 Task: Look for space in Tucupita, Venezuela from 6th September, 2023 to 15th September, 2023 for 6 adults in price range Rs.8000 to Rs.12000. Place can be entire place or private room with 6 bedrooms having 6 beds and 6 bathrooms. Property type can be house, flat, guest house. Amenities needed are: wifi, TV, free parkinig on premises, gym, breakfast. Booking option can be shelf check-in. Required host language is English.
Action: Mouse moved to (458, 119)
Screenshot: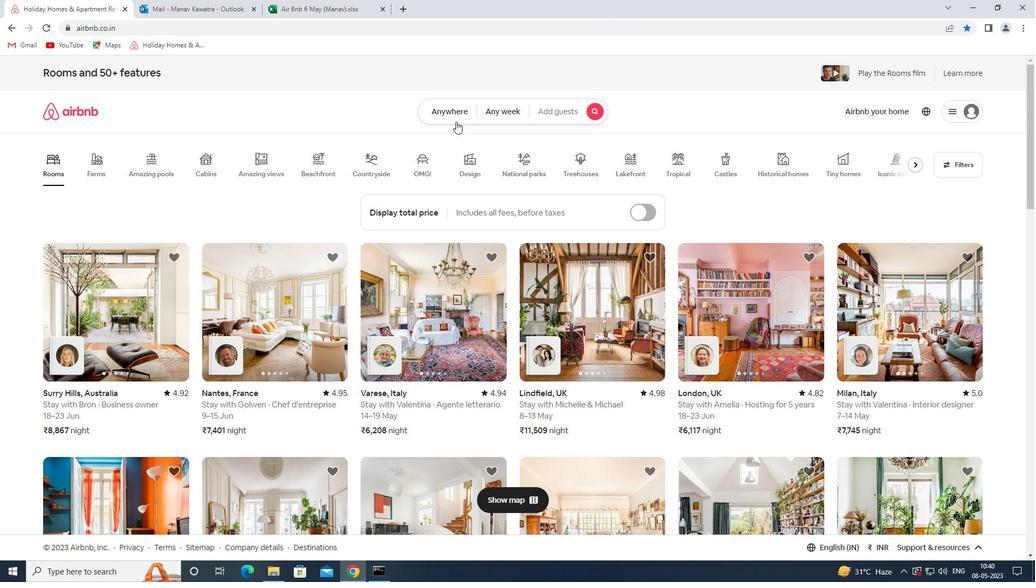 
Action: Mouse pressed left at (458, 119)
Screenshot: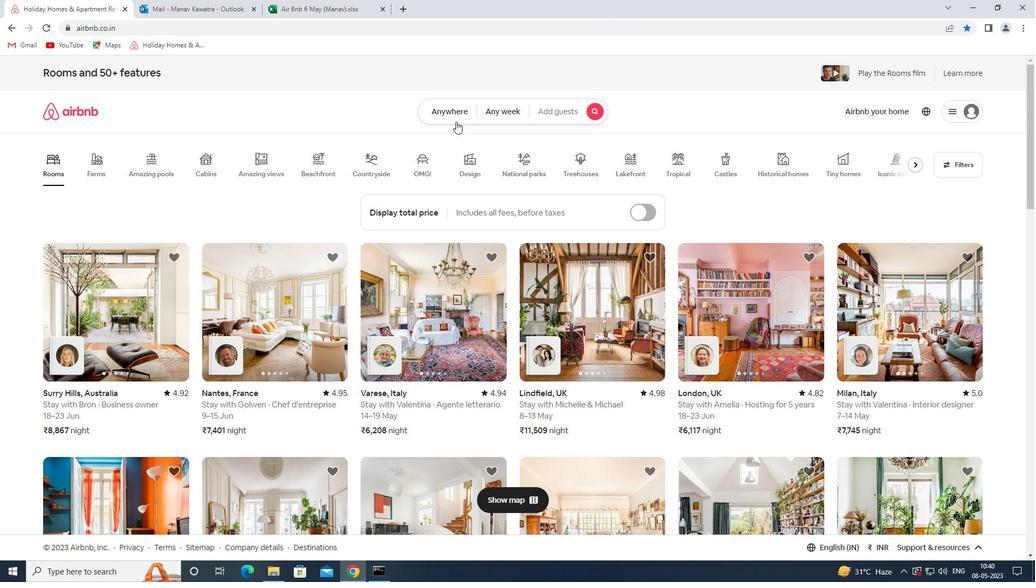 
Action: Mouse moved to (380, 153)
Screenshot: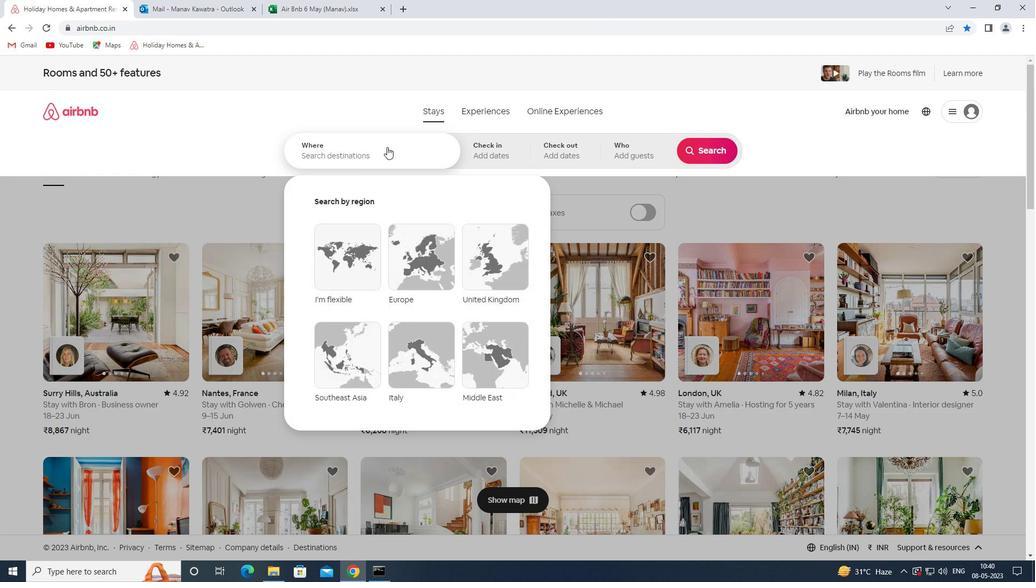 
Action: Mouse pressed left at (380, 153)
Screenshot: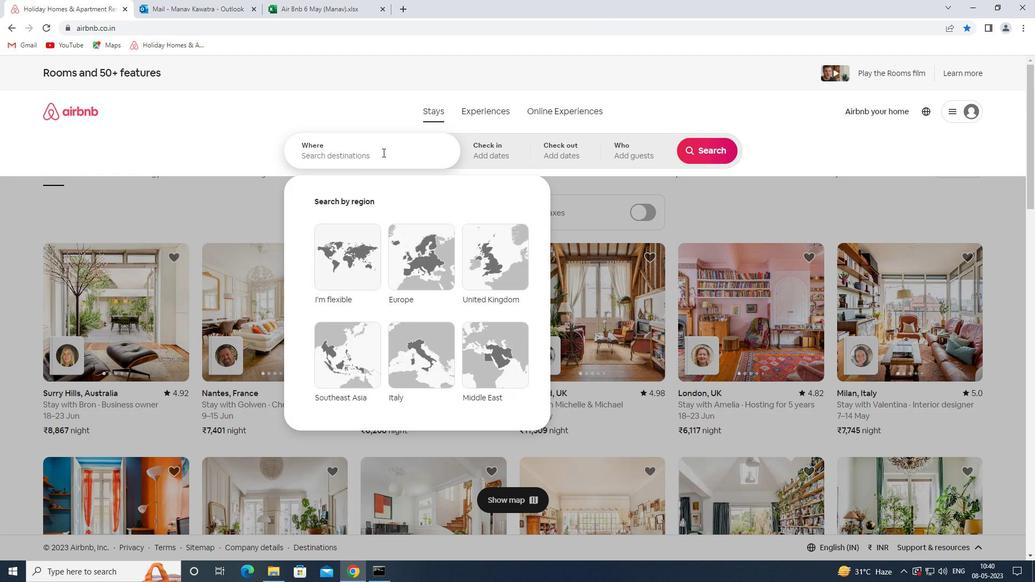 
Action: Mouse moved to (372, 152)
Screenshot: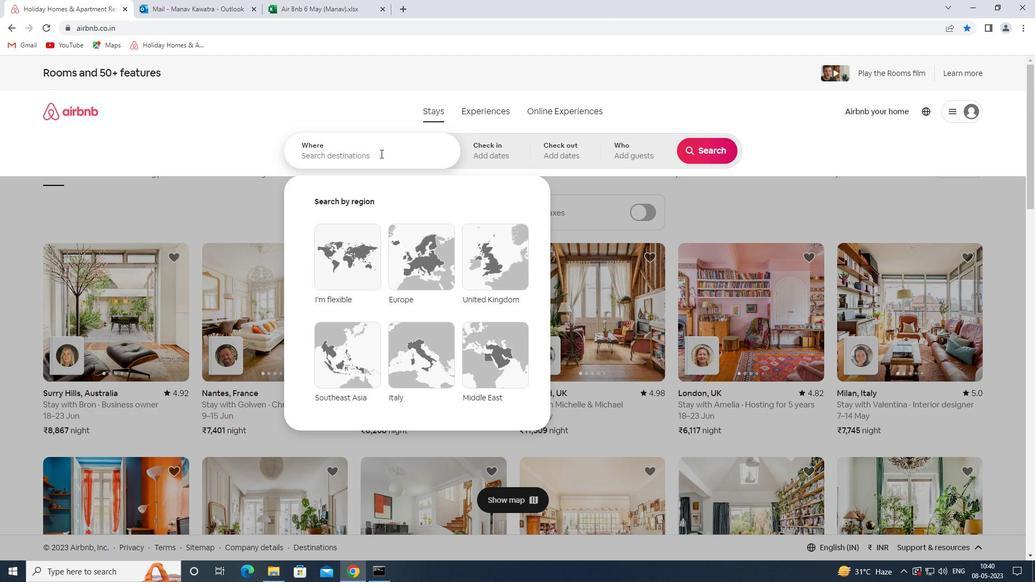
Action: Key pressed <Key.shift><Key.shift><Key.shift><Key.shift><Key.shift><Key.shift>TUCUPITA<Key.space><Key.shift><Key.shift><Key.shift><Key.shift><Key.shift><Key.shift><Key.shift><Key.shift><Key.shift><Key.shift><Key.shift><Key.shift><Key.shift><Key.shift>VENEZUELA<Key.space><Key.enter>
Screenshot: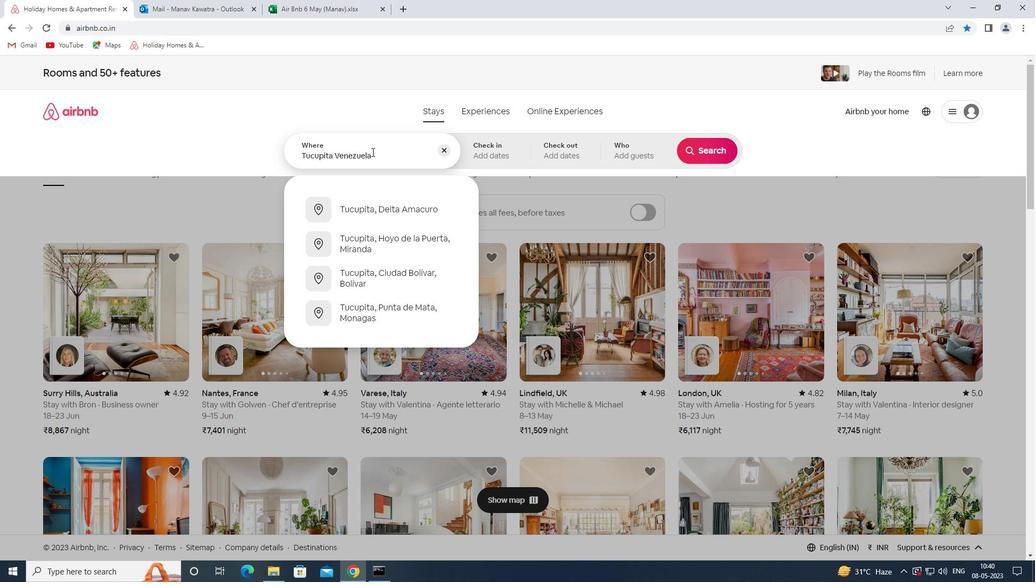 
Action: Mouse moved to (712, 236)
Screenshot: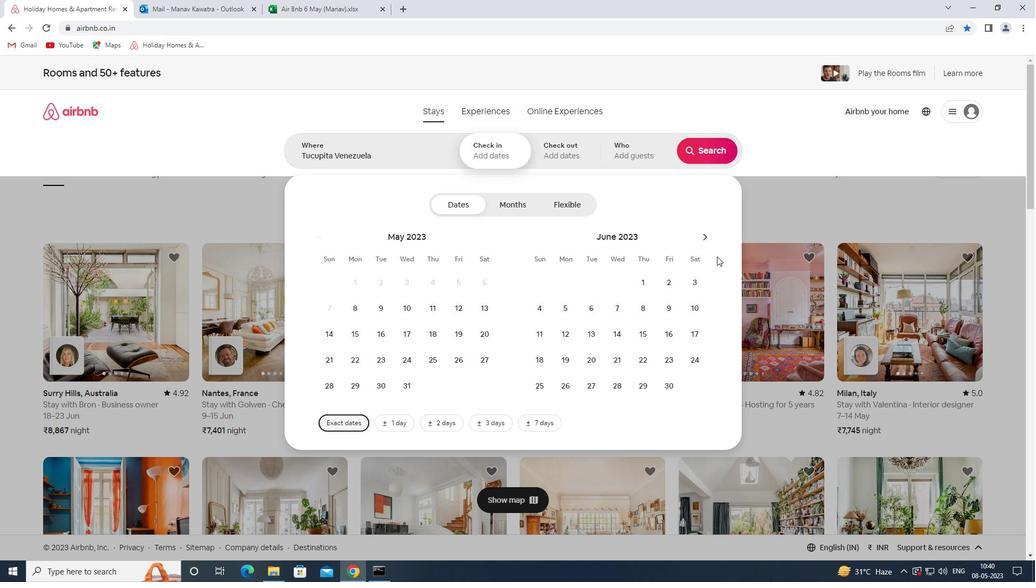 
Action: Mouse pressed left at (712, 236)
Screenshot: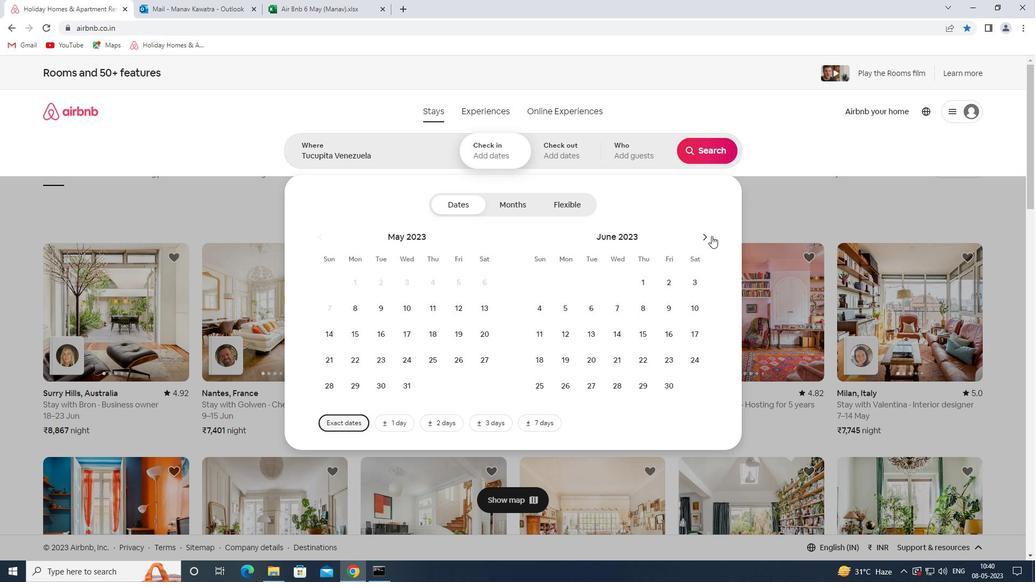 
Action: Mouse moved to (709, 237)
Screenshot: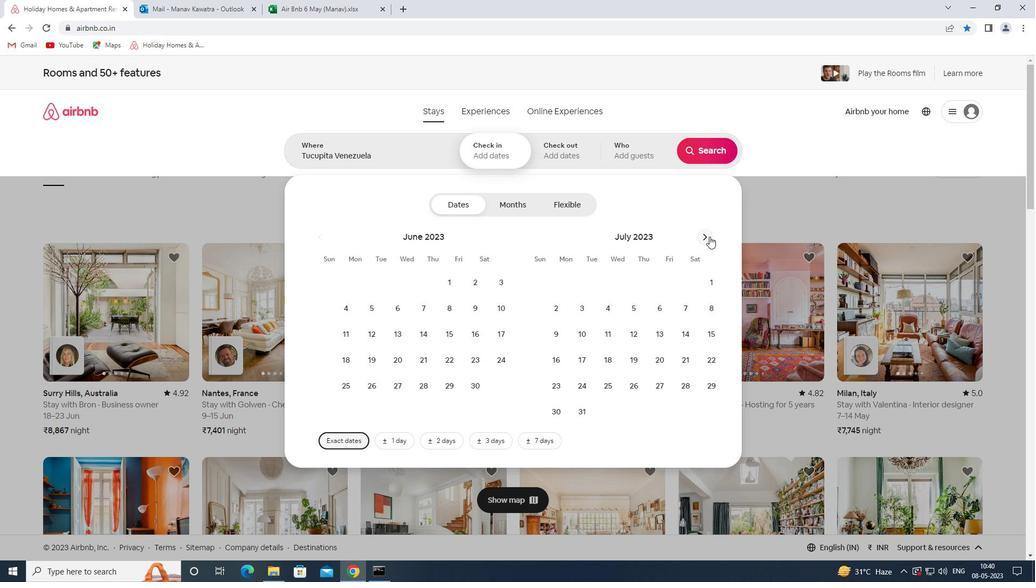
Action: Mouse pressed left at (709, 237)
Screenshot: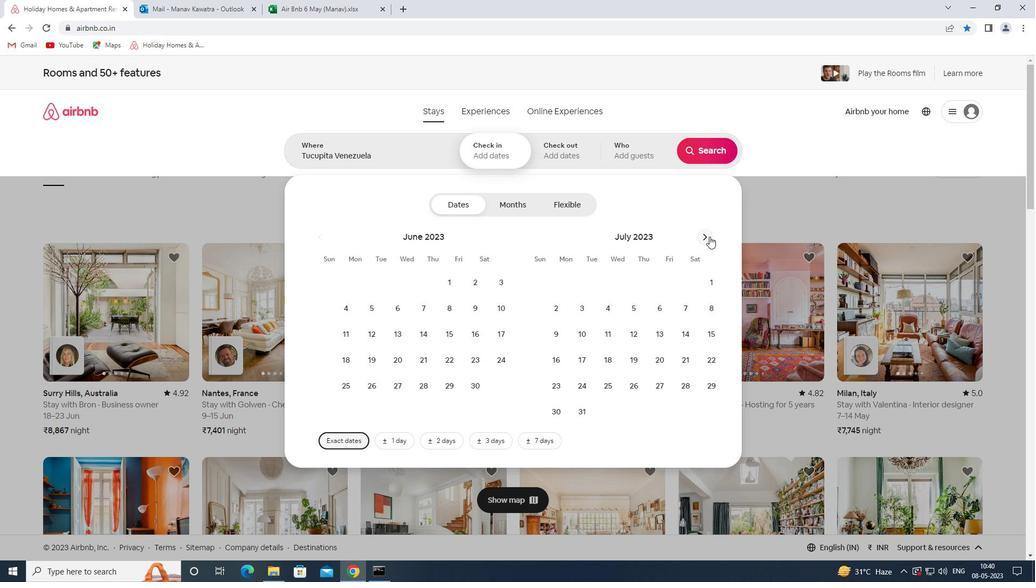 
Action: Mouse moved to (709, 237)
Screenshot: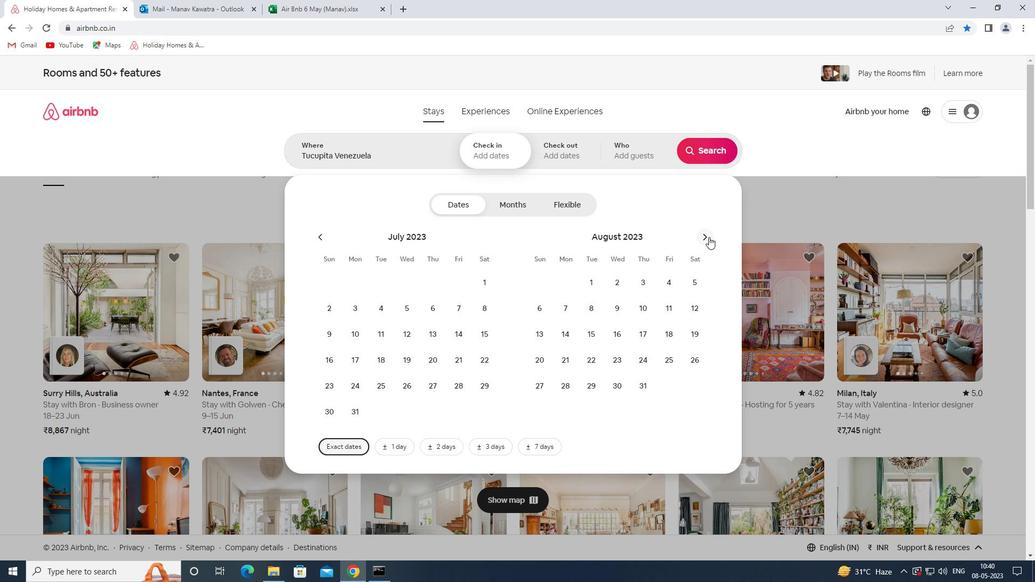 
Action: Mouse pressed left at (709, 237)
Screenshot: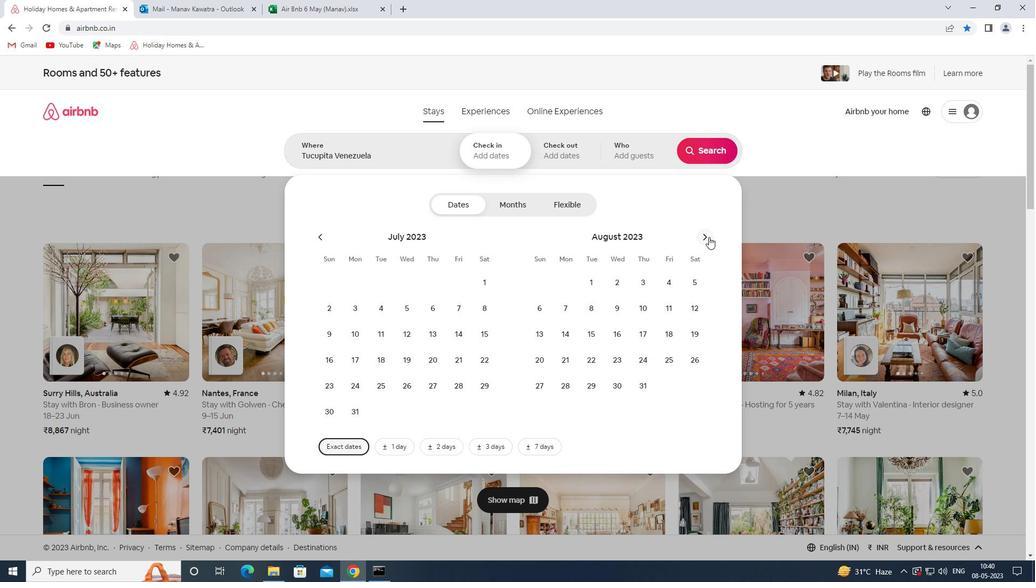 
Action: Mouse moved to (609, 306)
Screenshot: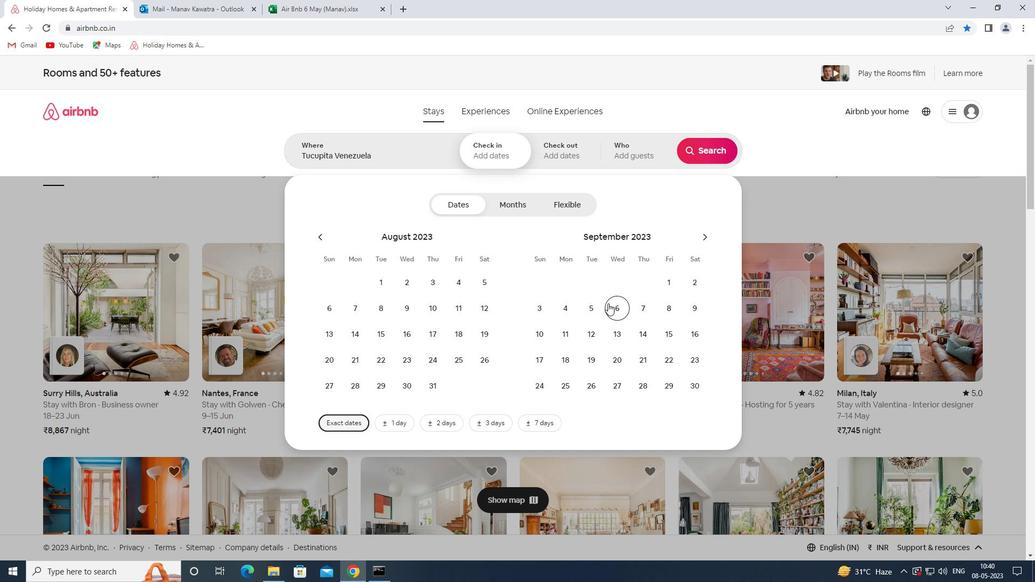 
Action: Mouse pressed left at (609, 306)
Screenshot: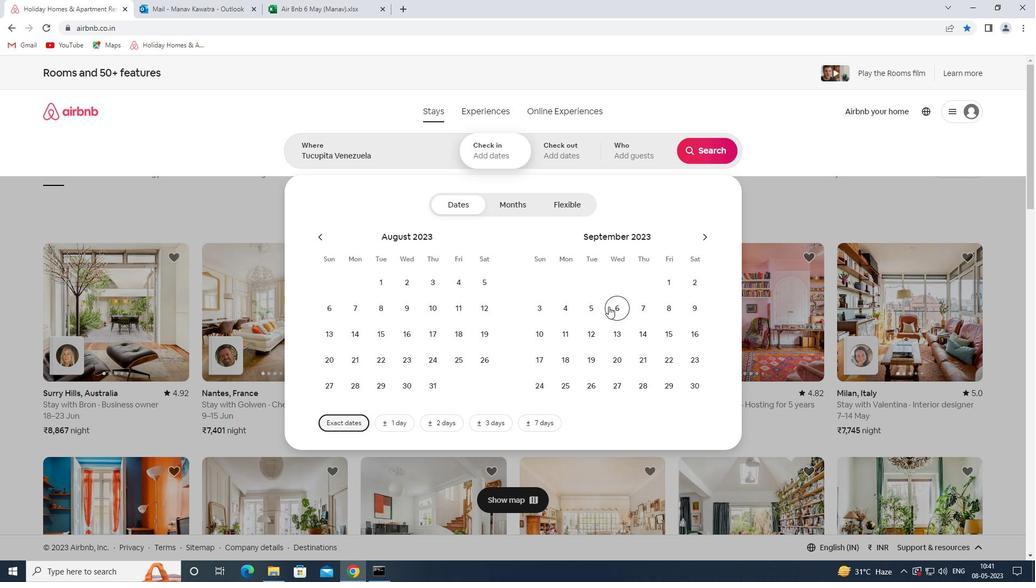 
Action: Mouse moved to (667, 331)
Screenshot: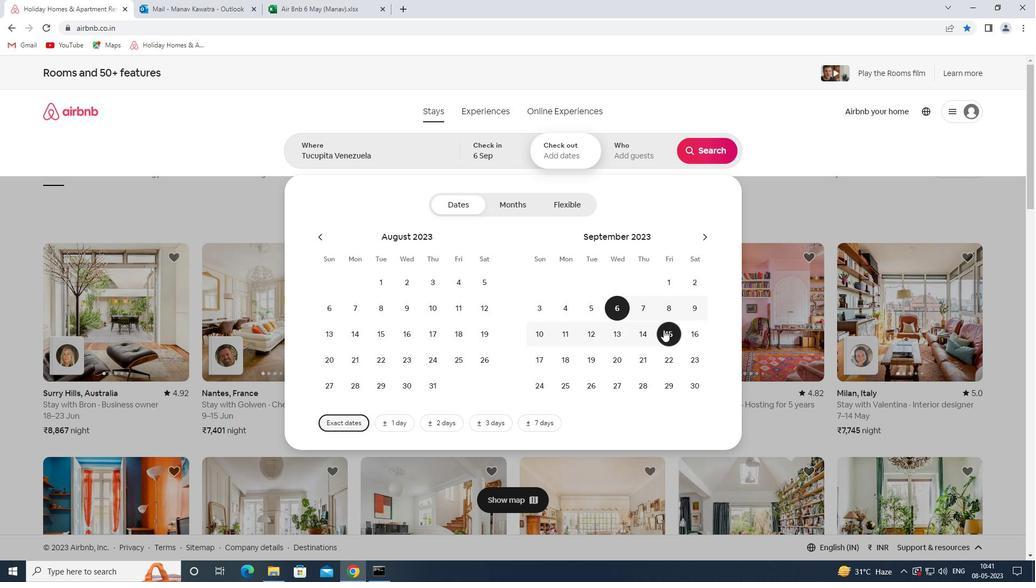 
Action: Mouse pressed left at (667, 331)
Screenshot: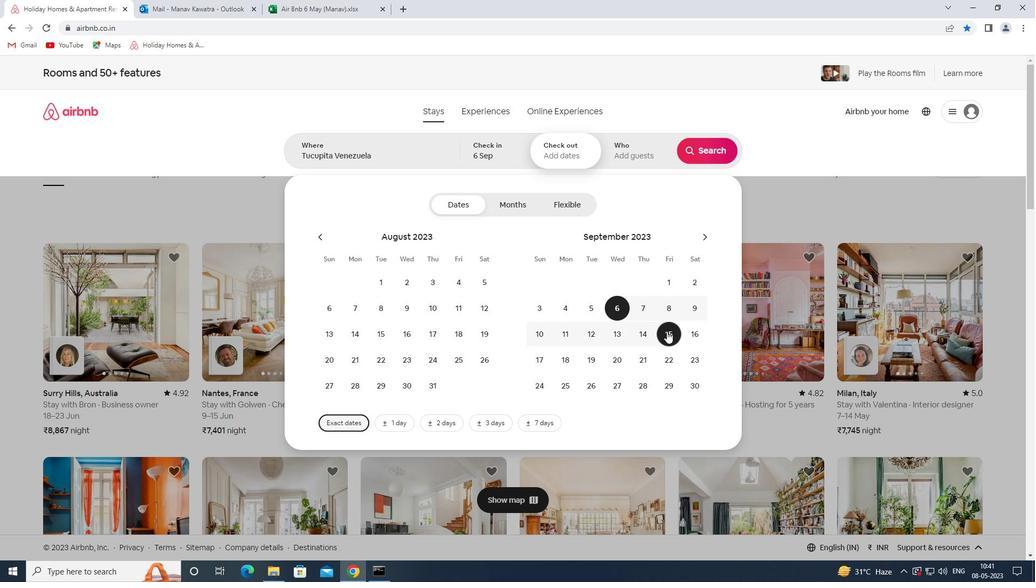 
Action: Mouse moved to (648, 162)
Screenshot: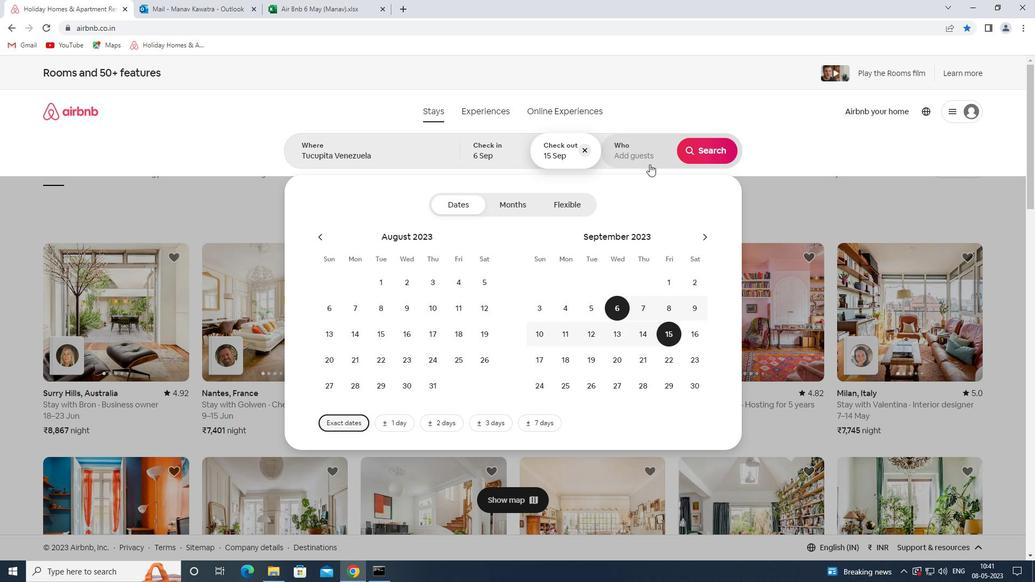 
Action: Mouse pressed left at (648, 162)
Screenshot: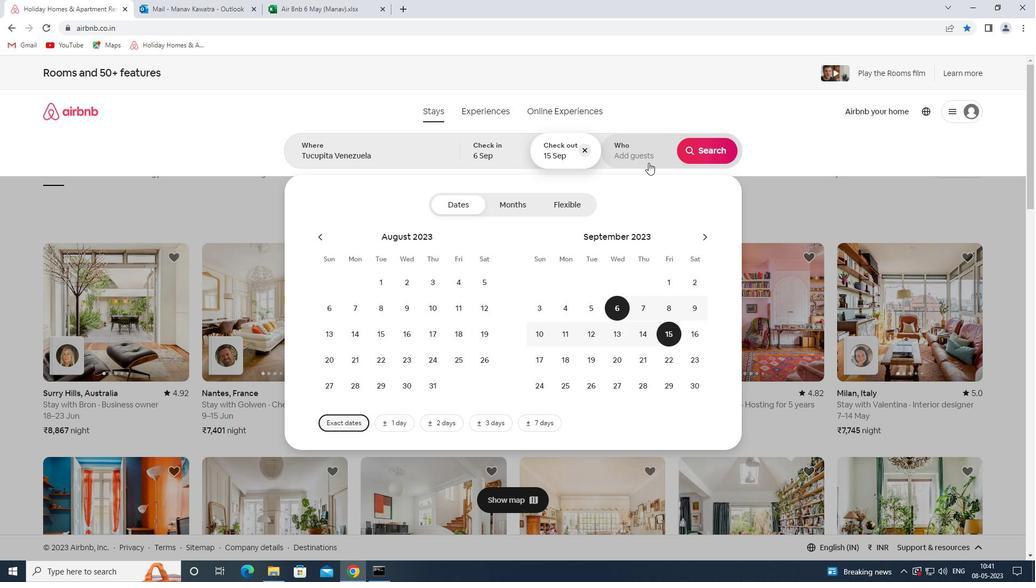 
Action: Mouse moved to (713, 210)
Screenshot: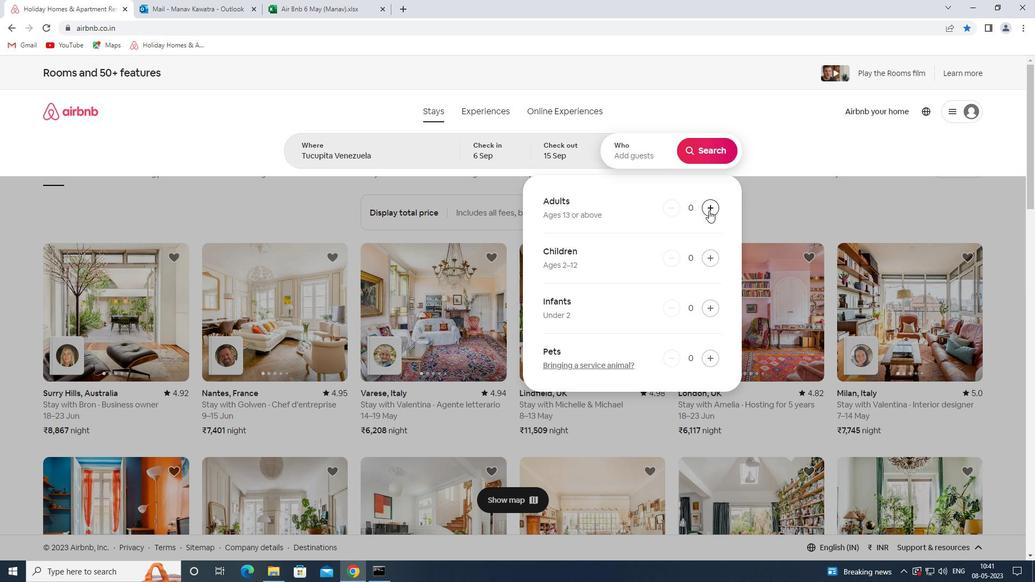 
Action: Mouse pressed left at (713, 210)
Screenshot: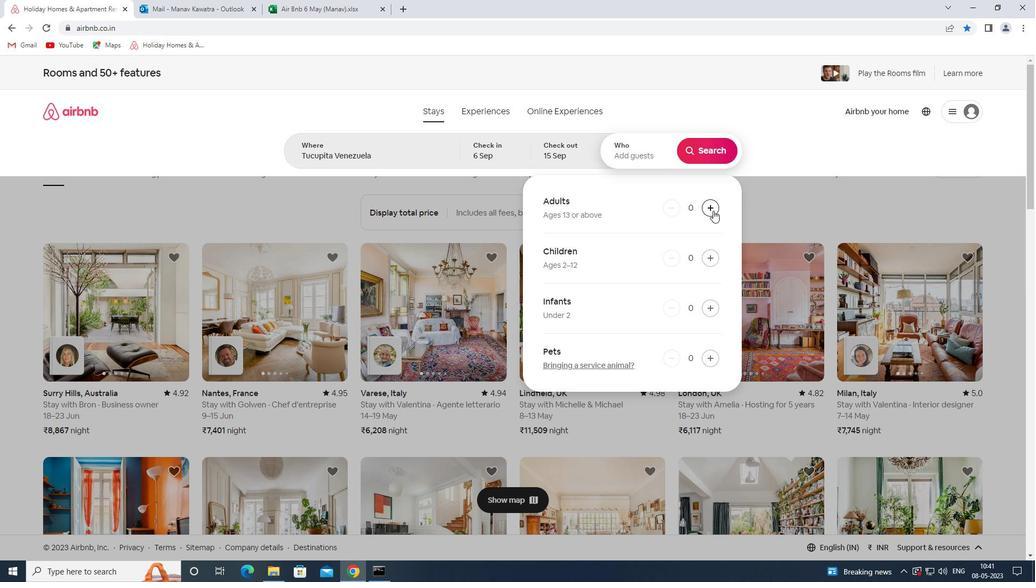 
Action: Mouse pressed left at (713, 210)
Screenshot: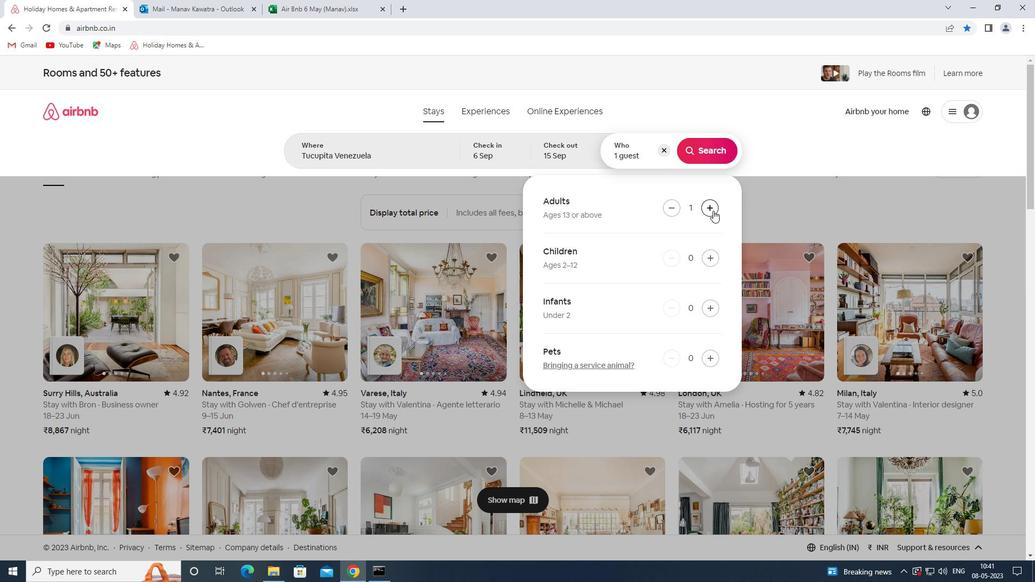 
Action: Mouse pressed left at (713, 210)
Screenshot: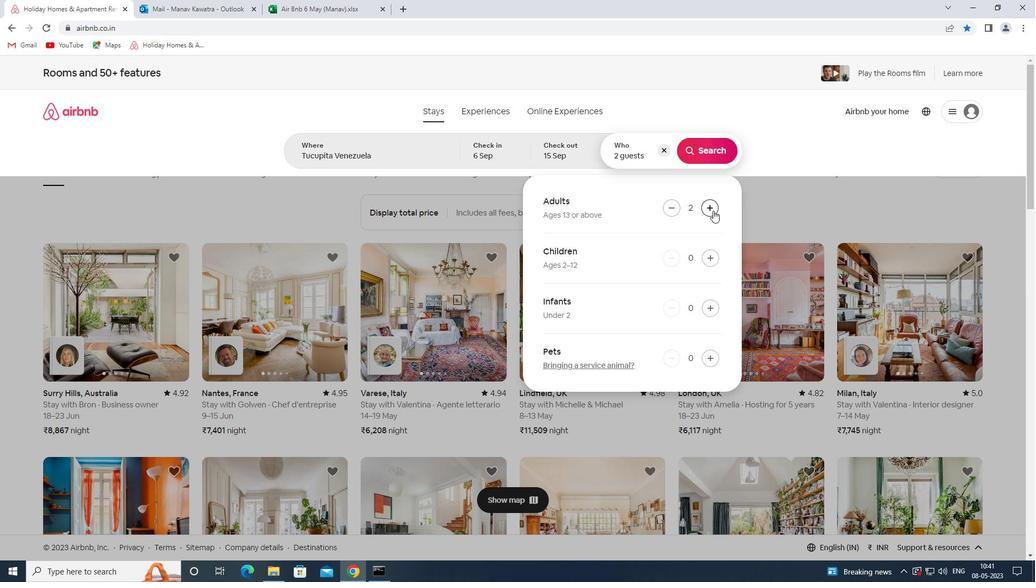 
Action: Mouse pressed left at (713, 210)
Screenshot: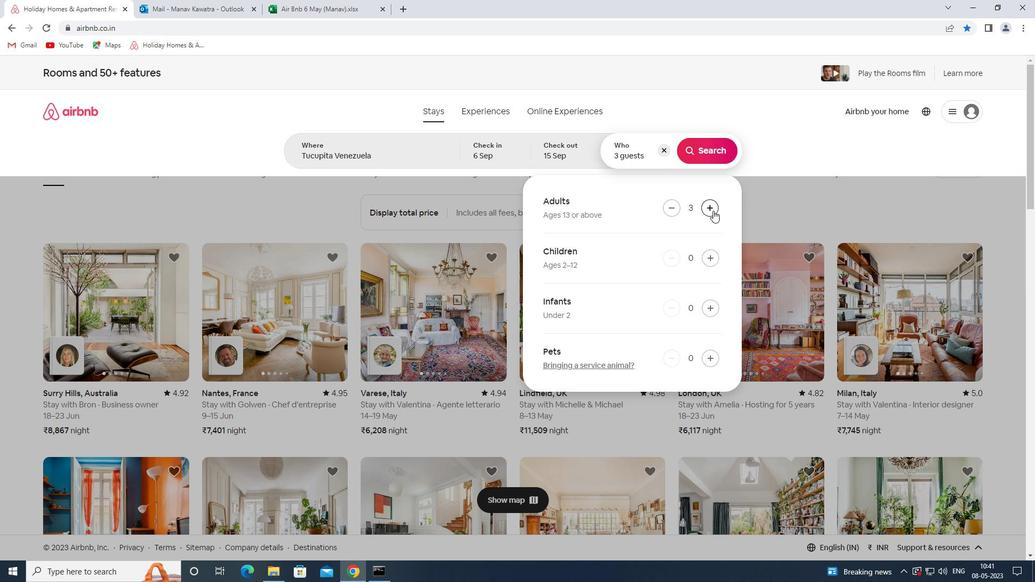 
Action: Mouse pressed left at (713, 210)
Screenshot: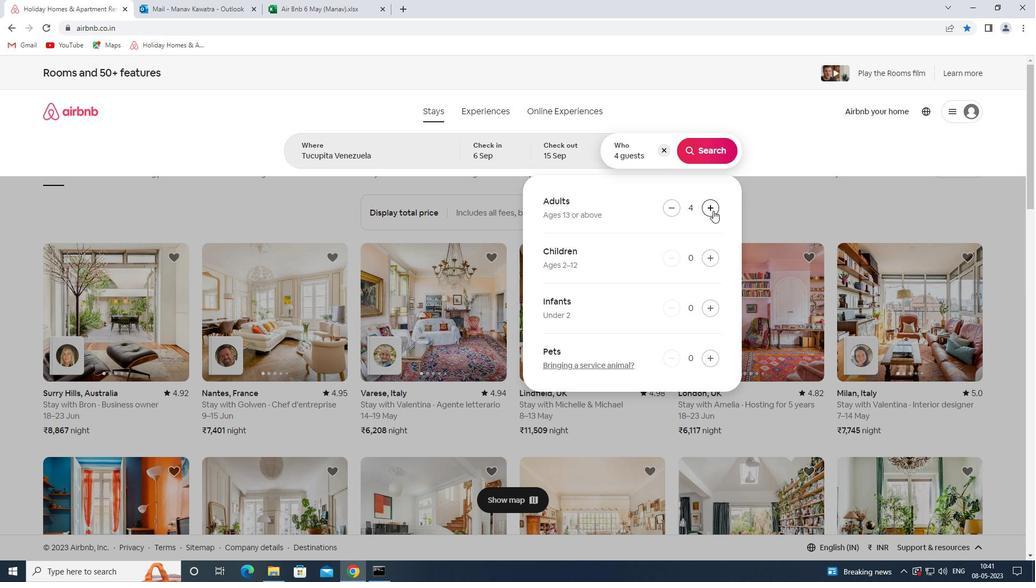 
Action: Mouse pressed left at (713, 210)
Screenshot: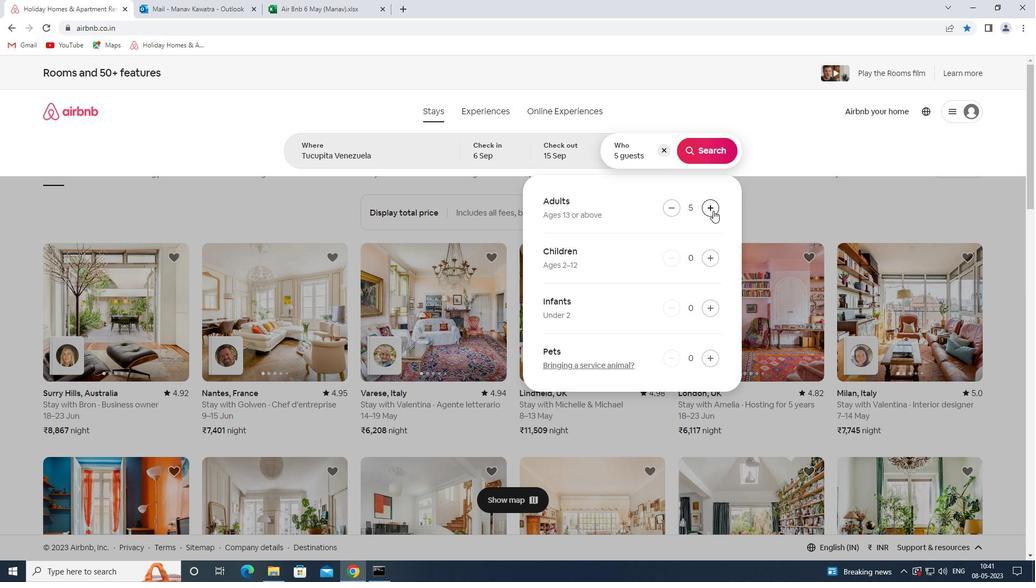 
Action: Mouse moved to (715, 160)
Screenshot: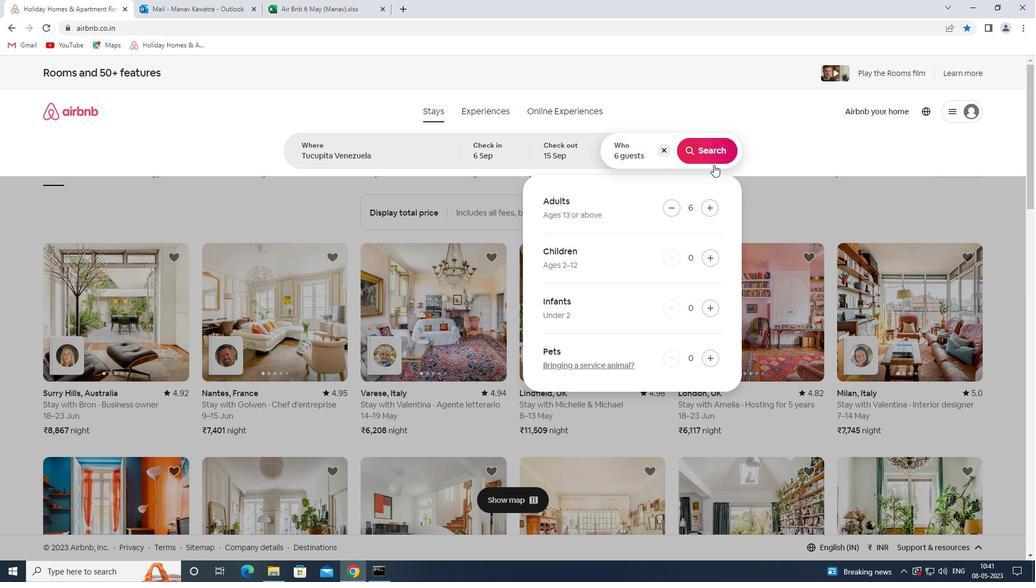 
Action: Mouse pressed left at (715, 160)
Screenshot: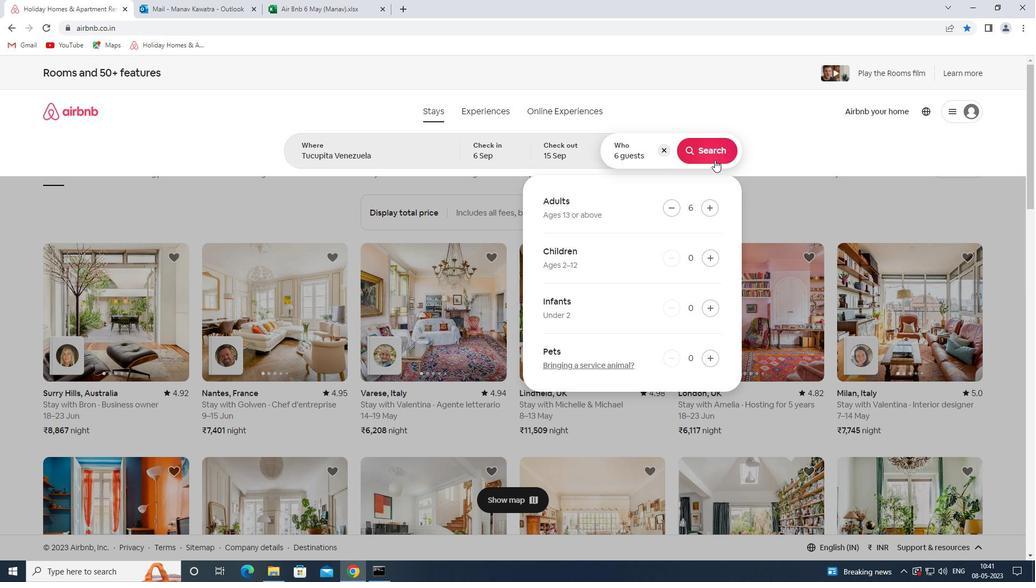 
Action: Mouse moved to (987, 124)
Screenshot: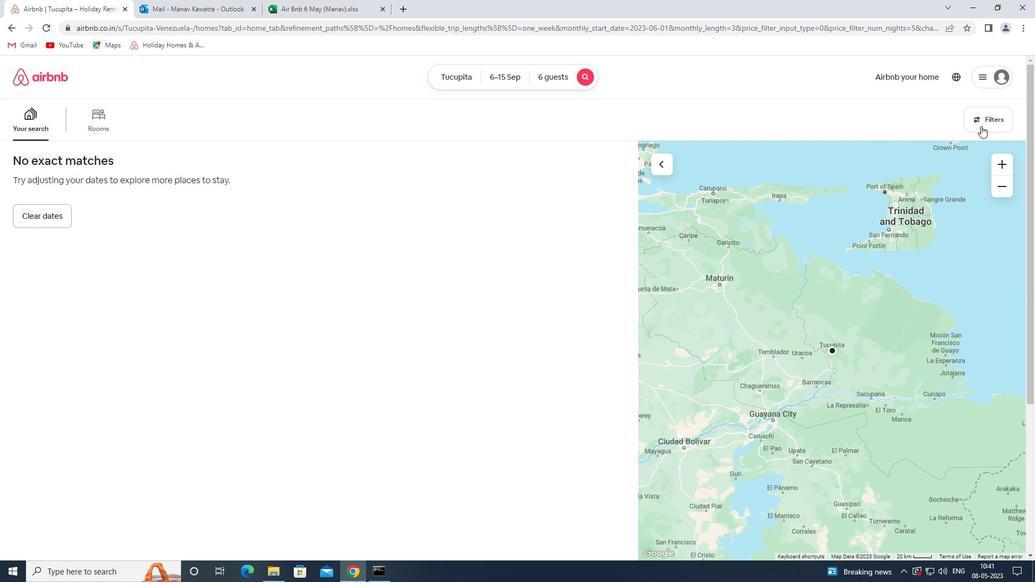 
Action: Mouse pressed left at (987, 124)
Screenshot: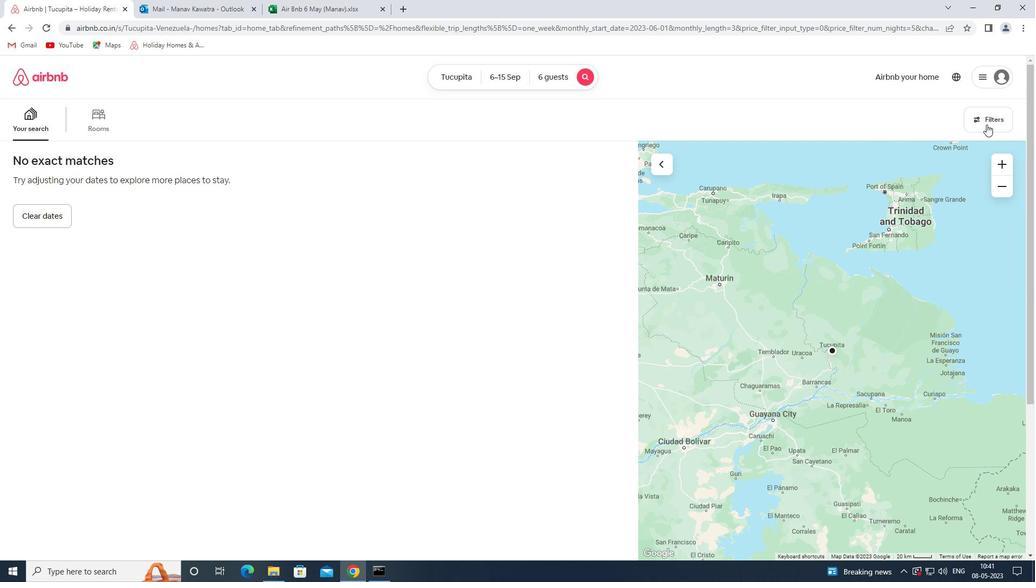 
Action: Mouse moved to (414, 379)
Screenshot: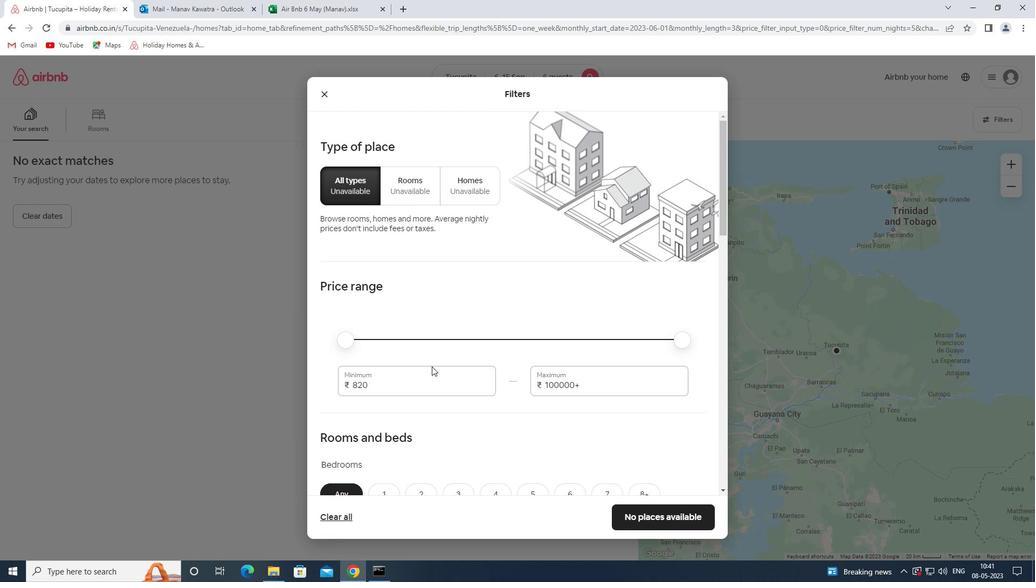 
Action: Mouse pressed left at (414, 379)
Screenshot: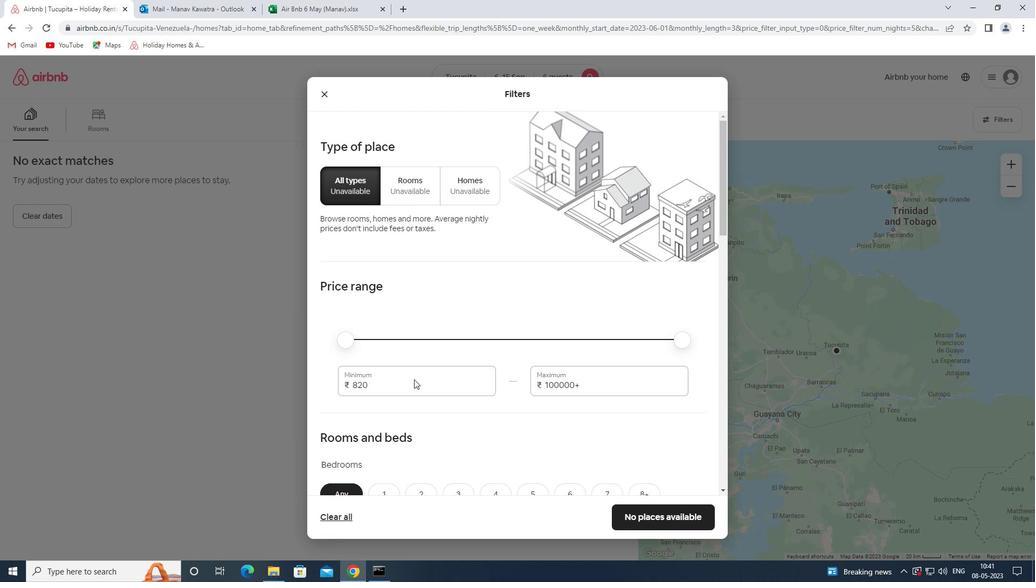 
Action: Mouse moved to (408, 383)
Screenshot: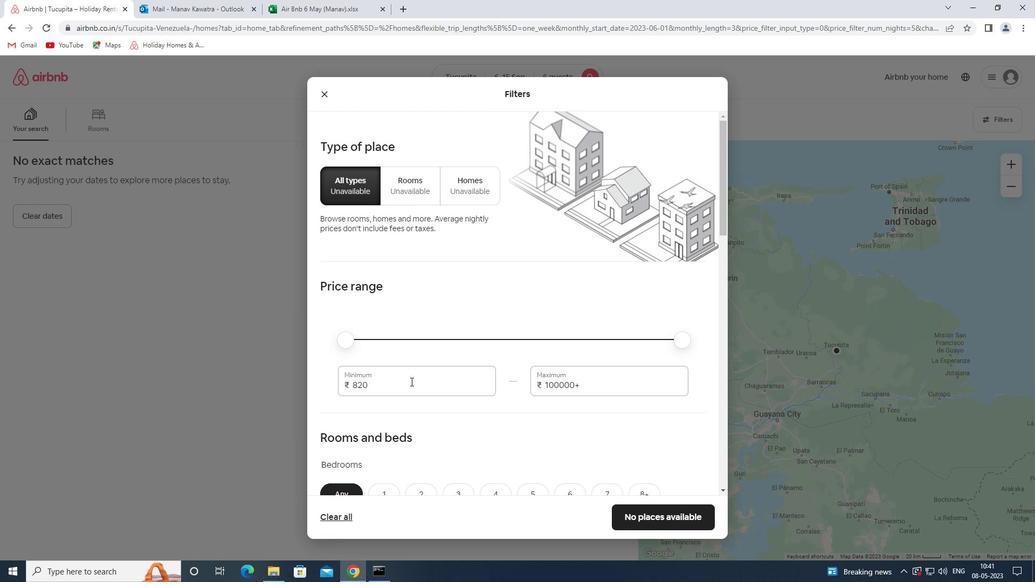 
Action: Mouse pressed left at (408, 383)
Screenshot: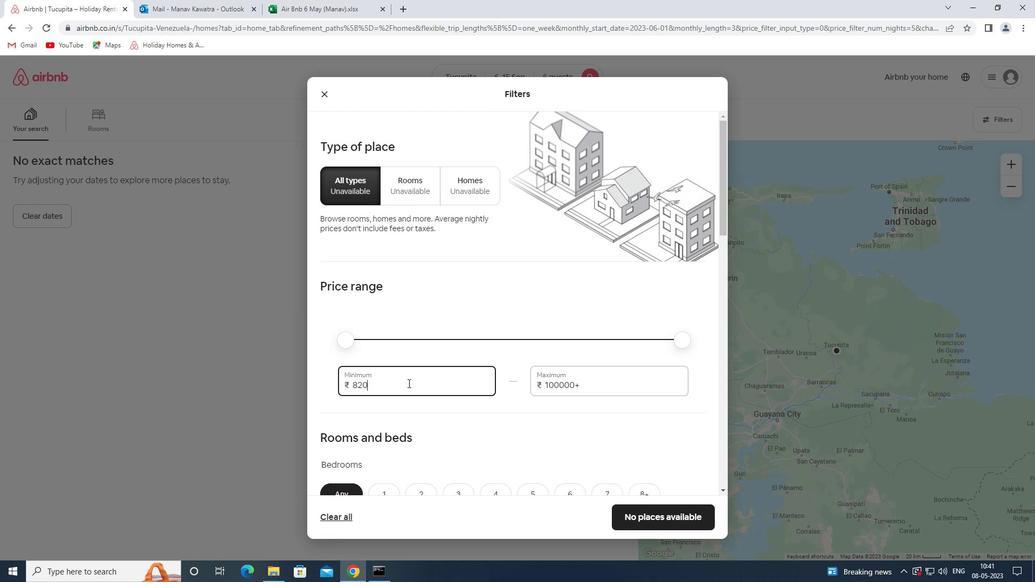 
Action: Mouse pressed left at (408, 383)
Screenshot: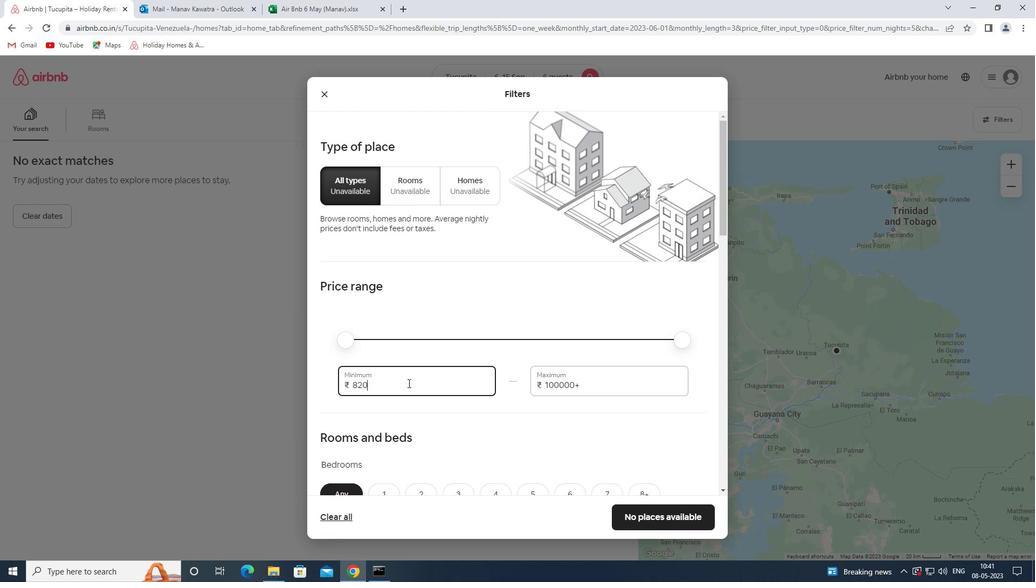 
Action: Key pressed 8000<Key.tab>12000<Key.tab>
Screenshot: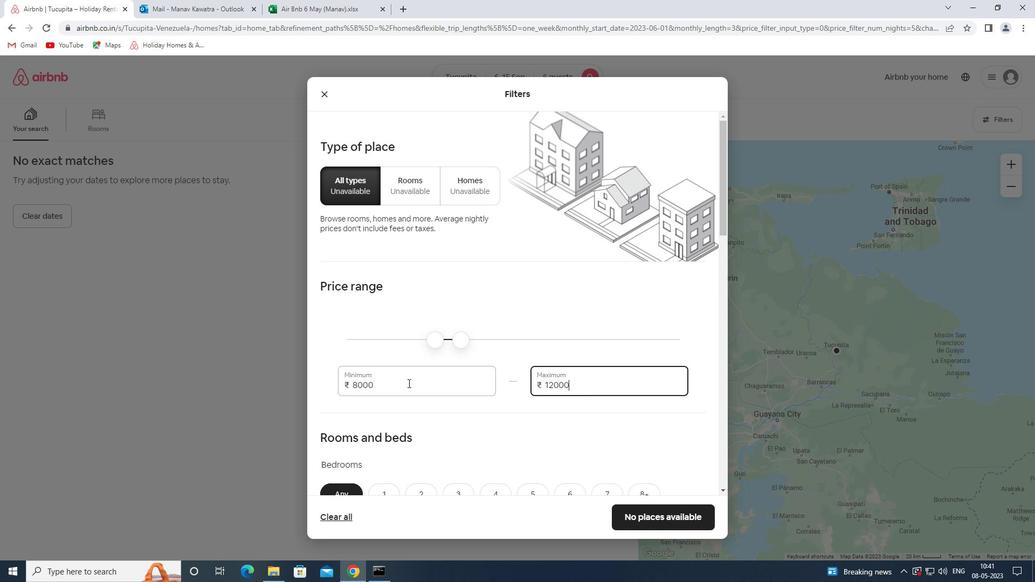 
Action: Mouse moved to (414, 426)
Screenshot: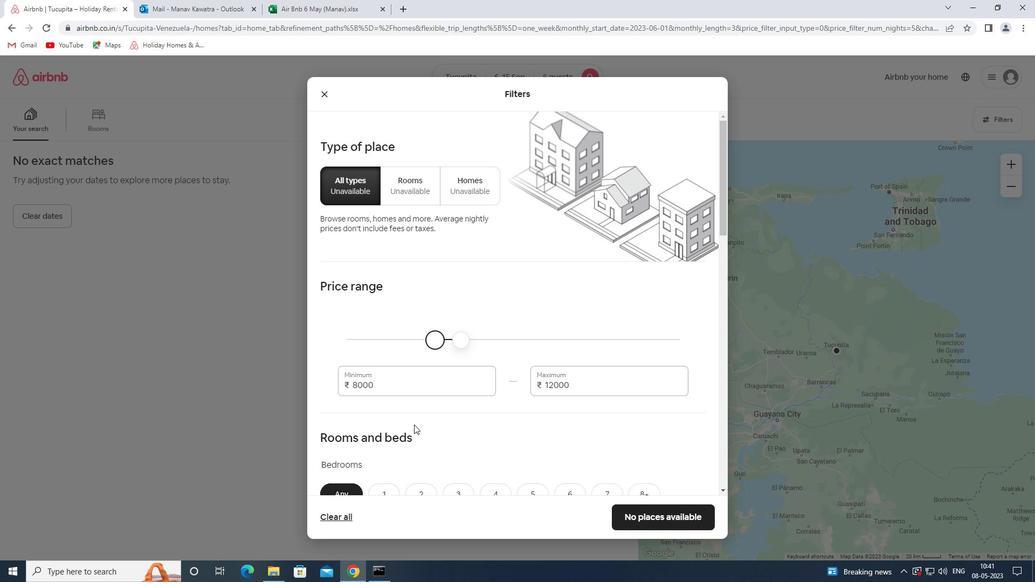 
Action: Mouse scrolled (414, 425) with delta (0, 0)
Screenshot: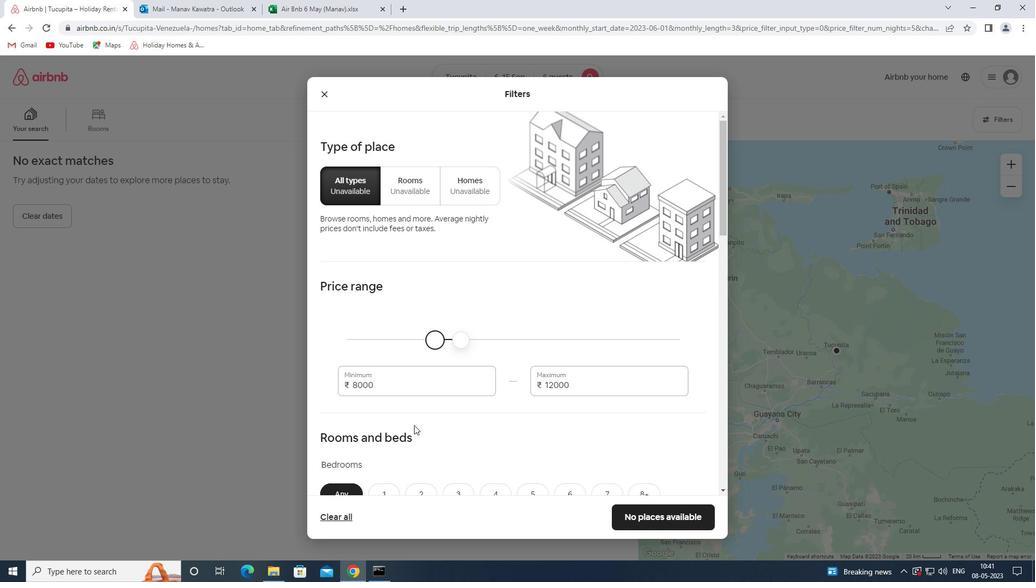 
Action: Mouse scrolled (414, 425) with delta (0, 0)
Screenshot: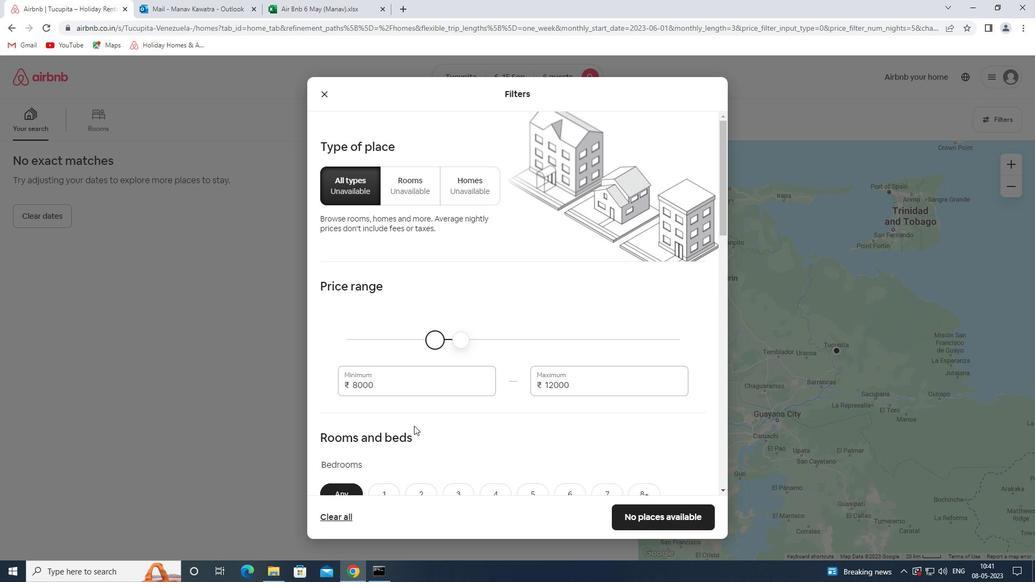 
Action: Mouse moved to (433, 395)
Screenshot: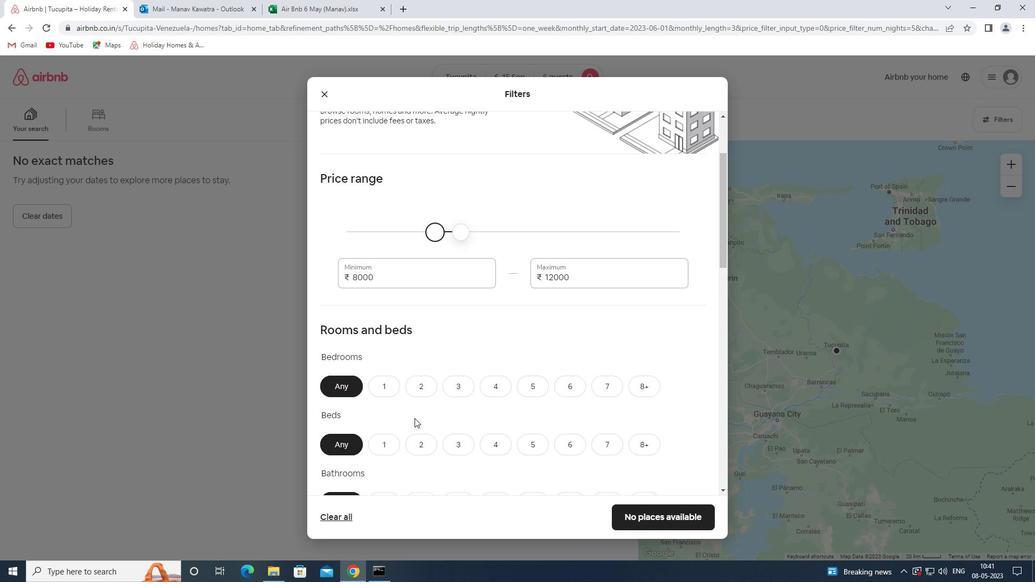
Action: Mouse scrolled (433, 395) with delta (0, 0)
Screenshot: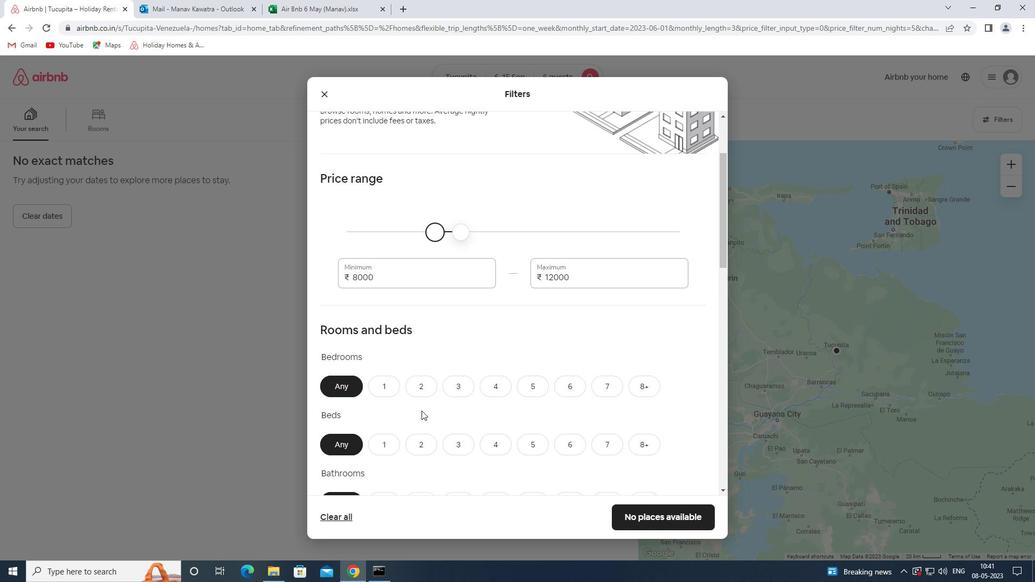 
Action: Mouse moved to (575, 331)
Screenshot: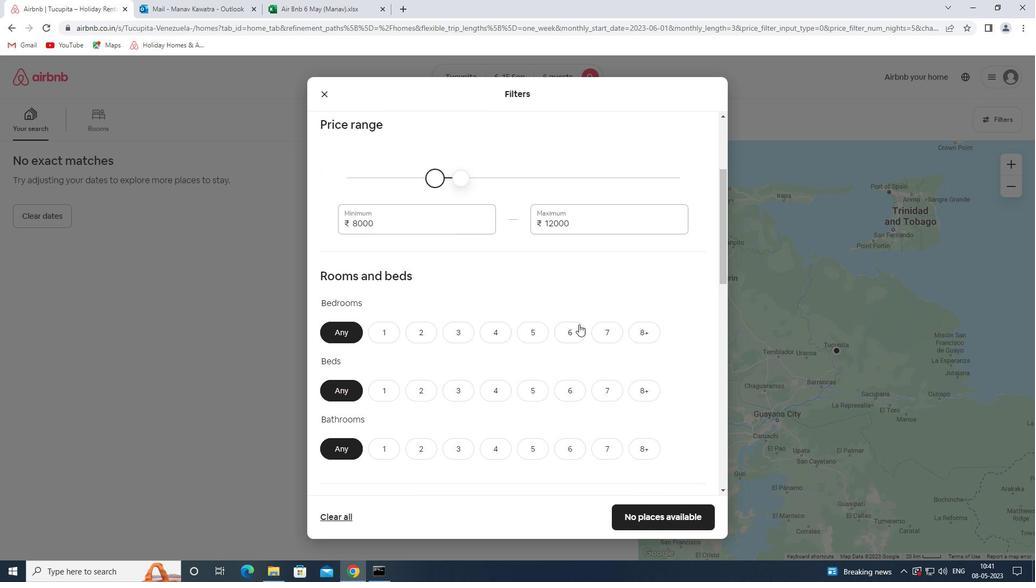 
Action: Mouse pressed left at (575, 331)
Screenshot: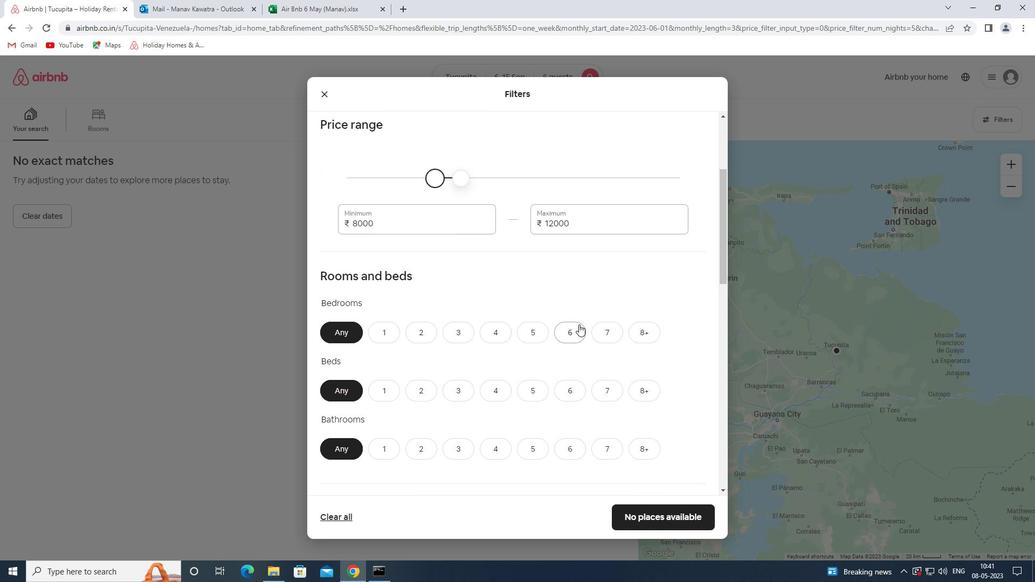 
Action: Mouse moved to (571, 389)
Screenshot: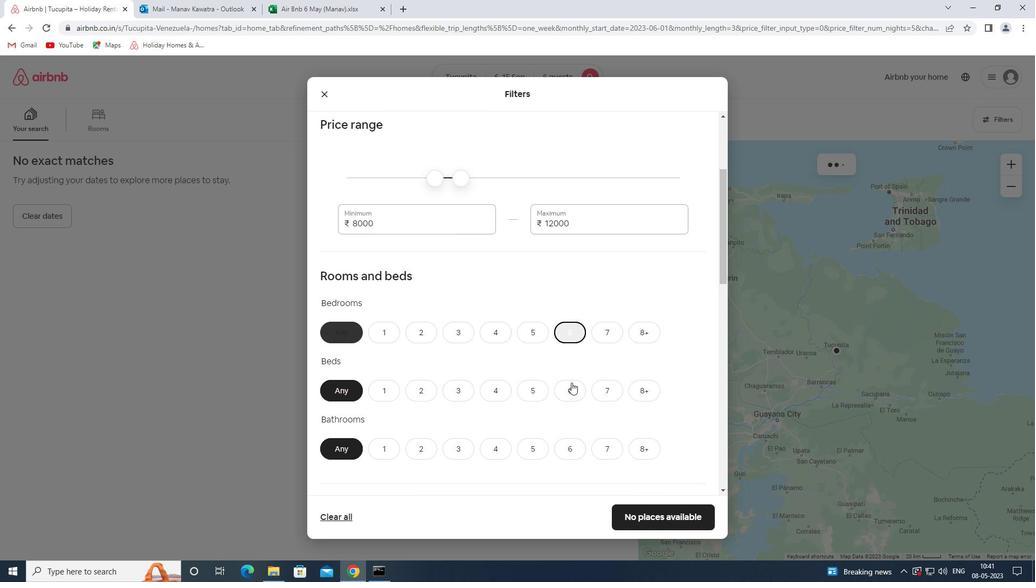 
Action: Mouse pressed left at (571, 389)
Screenshot: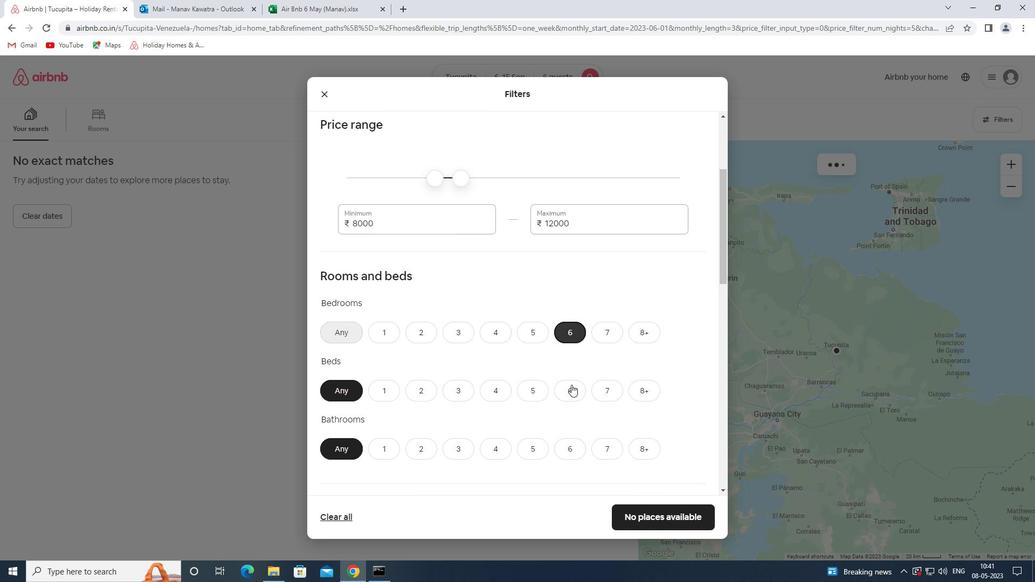 
Action: Mouse moved to (570, 446)
Screenshot: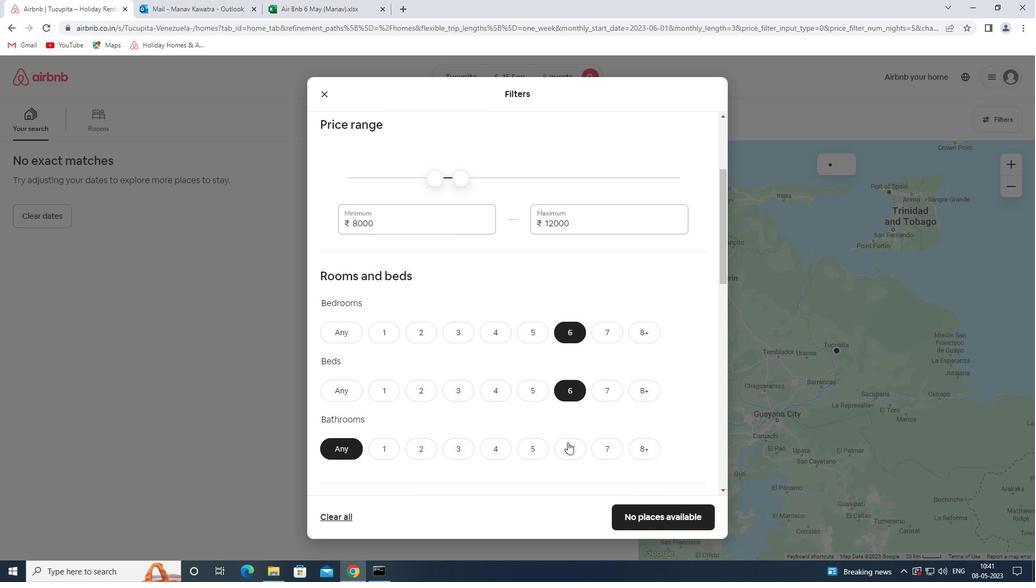 
Action: Mouse pressed left at (570, 446)
Screenshot: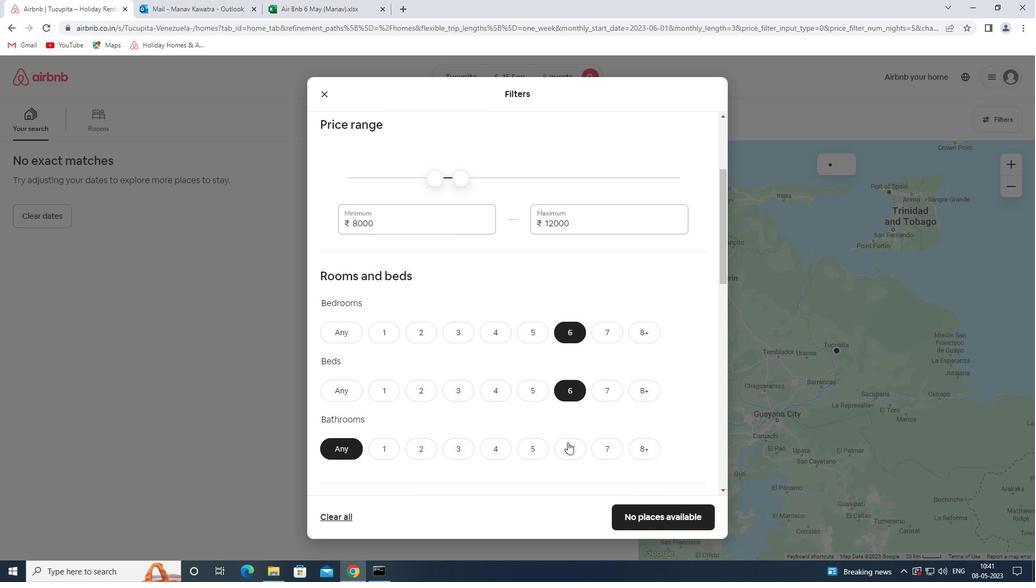 
Action: Mouse moved to (571, 292)
Screenshot: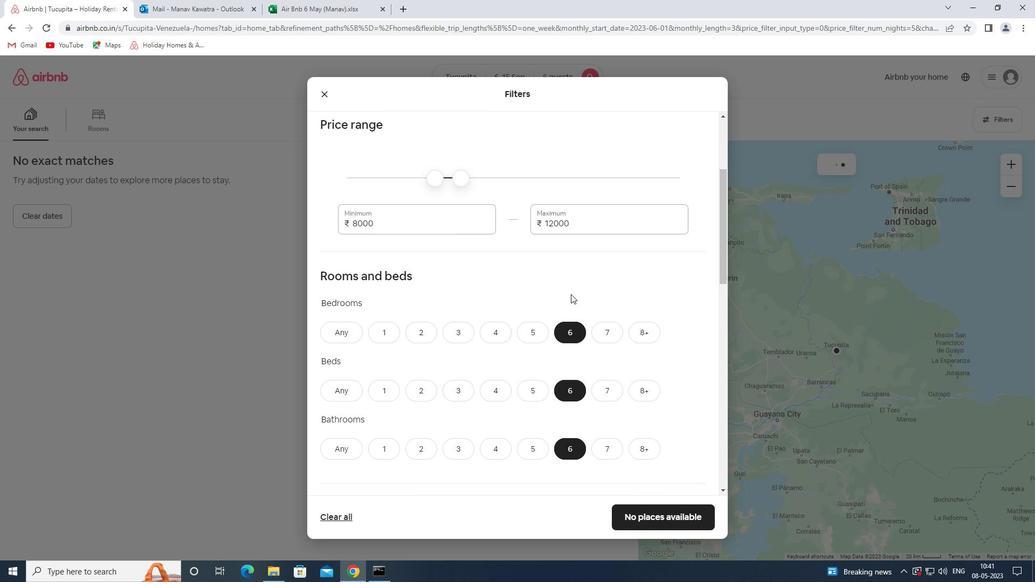 
Action: Mouse scrolled (571, 292) with delta (0, 0)
Screenshot: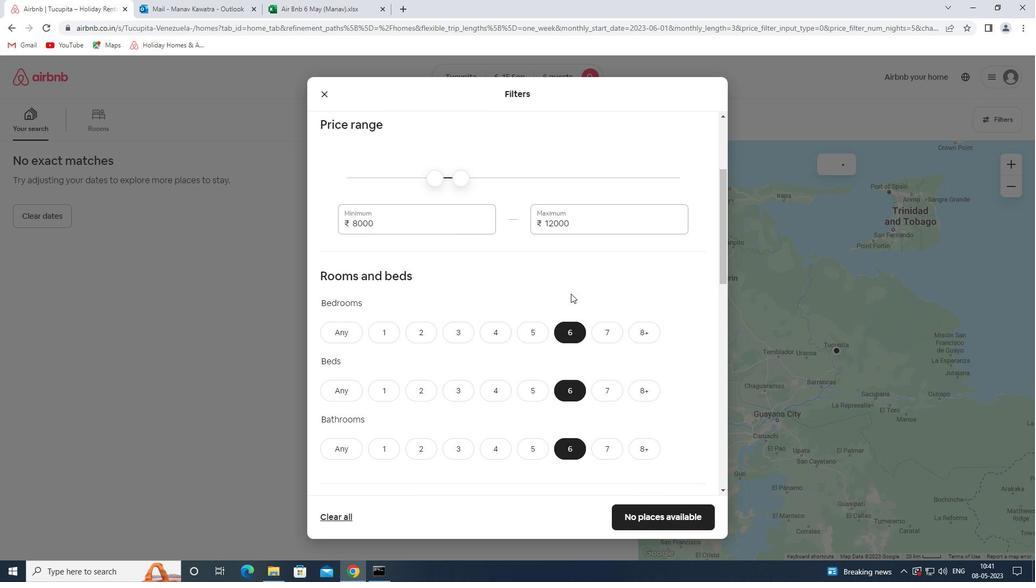 
Action: Mouse scrolled (571, 292) with delta (0, 0)
Screenshot: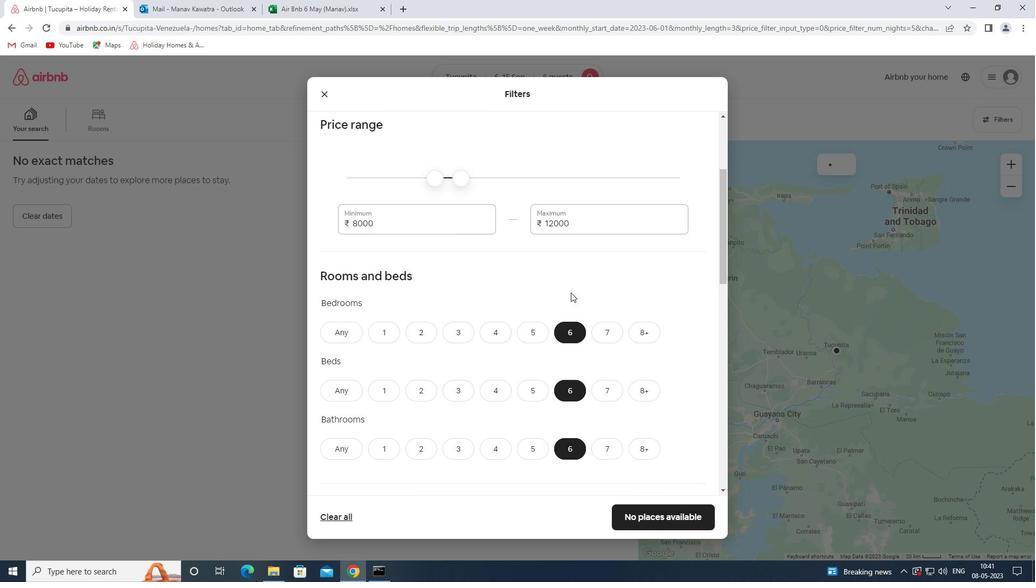 
Action: Mouse scrolled (571, 292) with delta (0, 0)
Screenshot: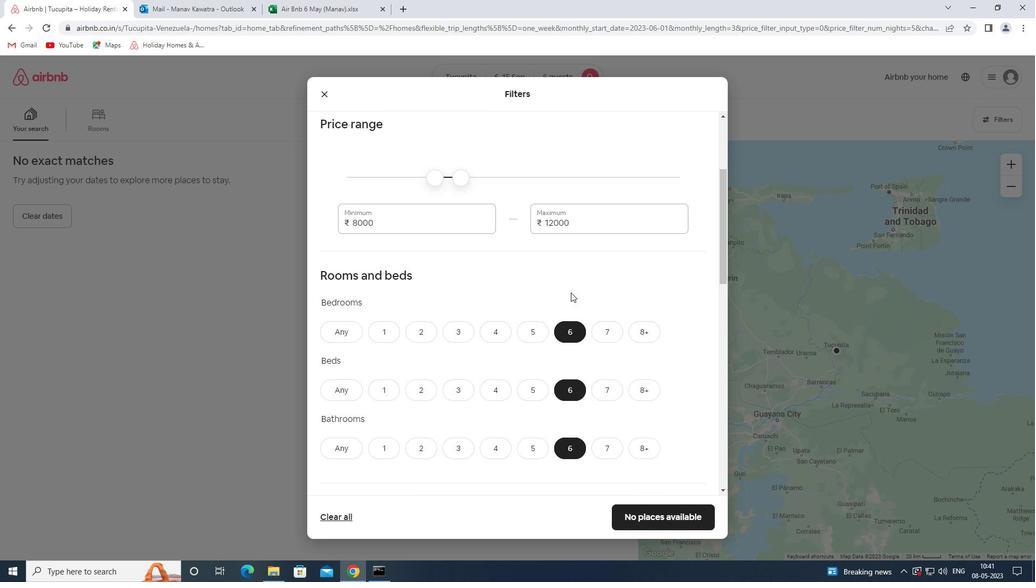 
Action: Mouse moved to (573, 289)
Screenshot: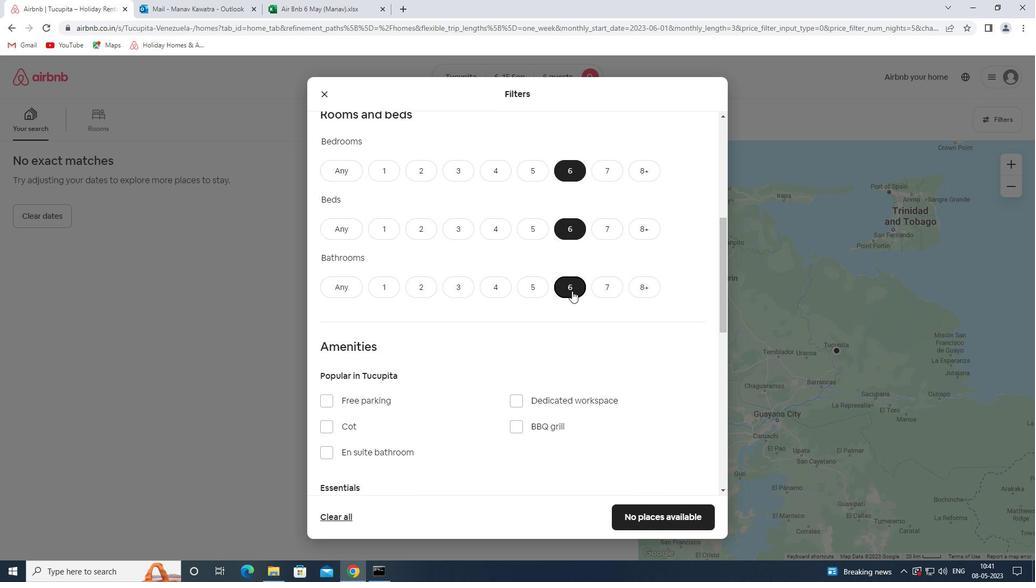 
Action: Mouse scrolled (573, 288) with delta (0, 0)
Screenshot: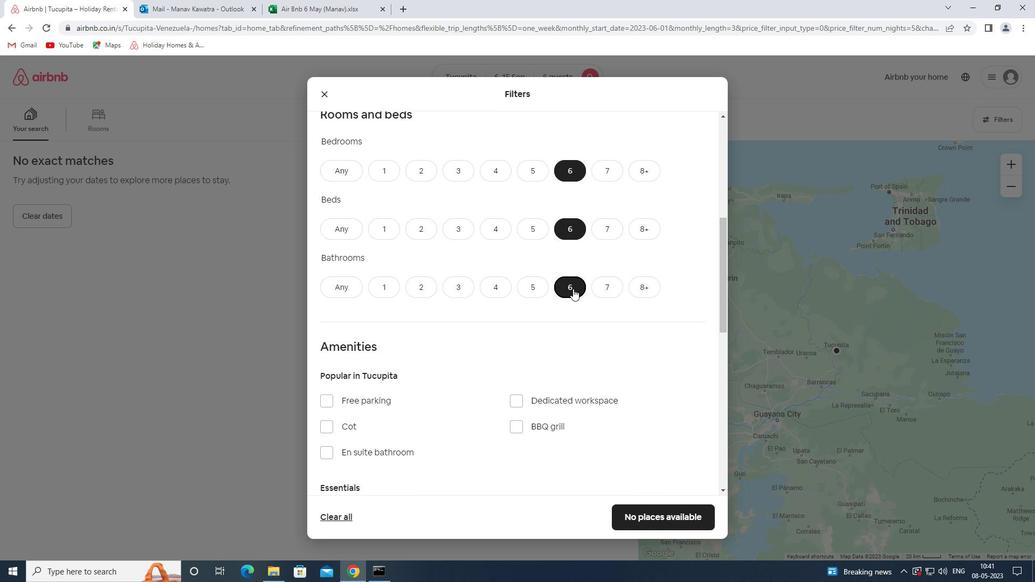 
Action: Mouse scrolled (573, 288) with delta (0, 0)
Screenshot: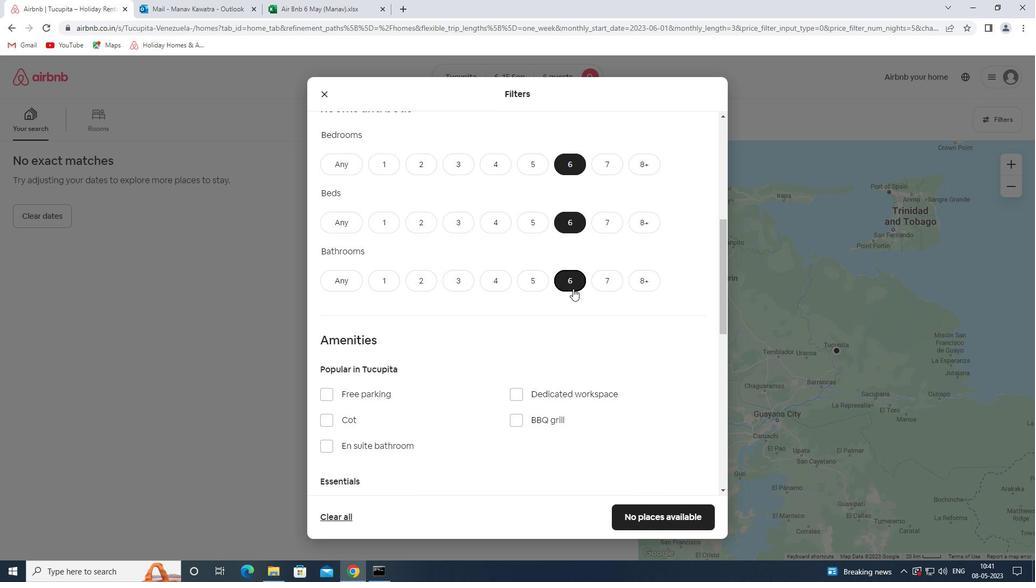 
Action: Mouse scrolled (573, 288) with delta (0, 0)
Screenshot: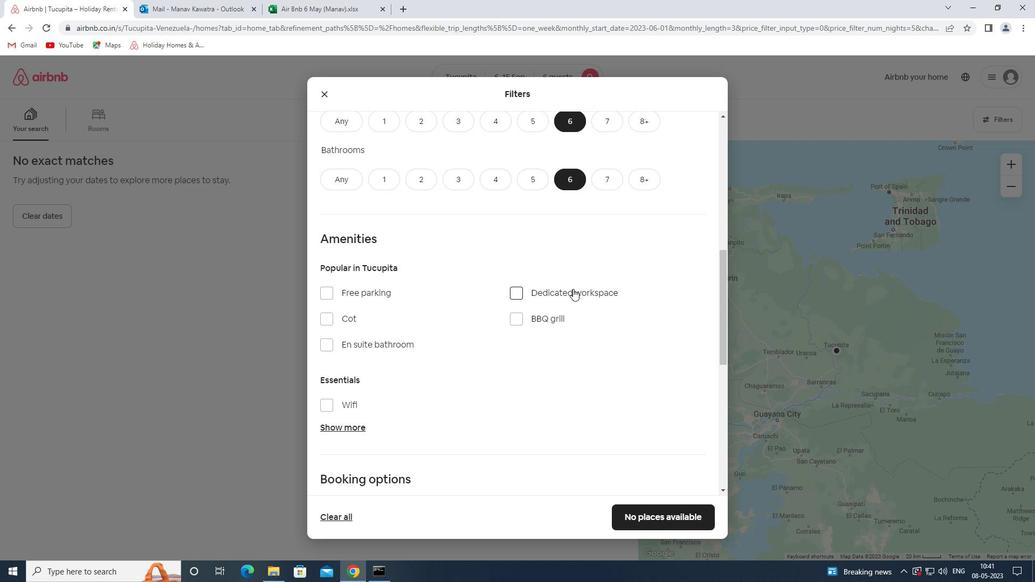 
Action: Mouse moved to (380, 240)
Screenshot: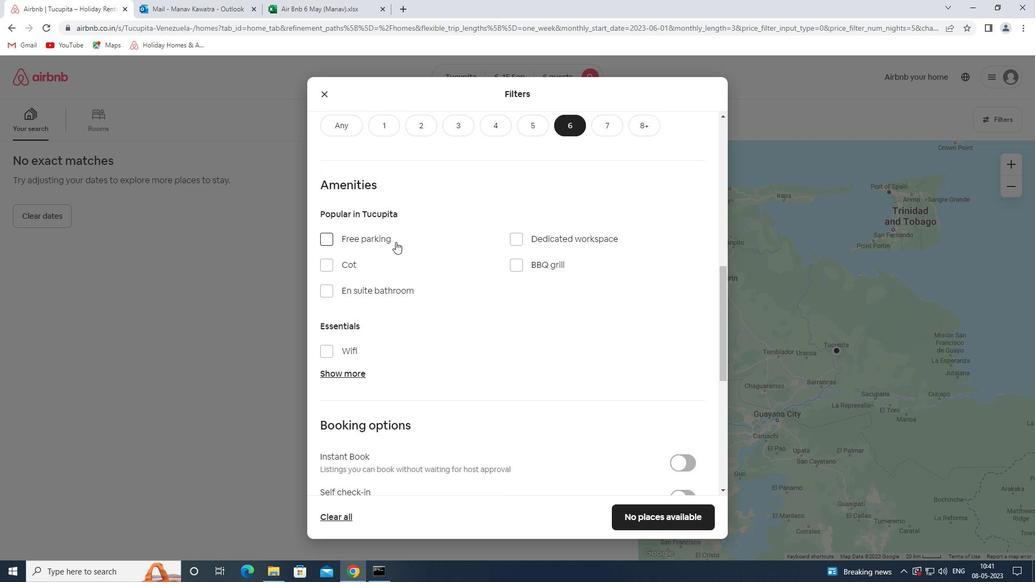 
Action: Mouse scrolled (380, 241) with delta (0, 0)
Screenshot: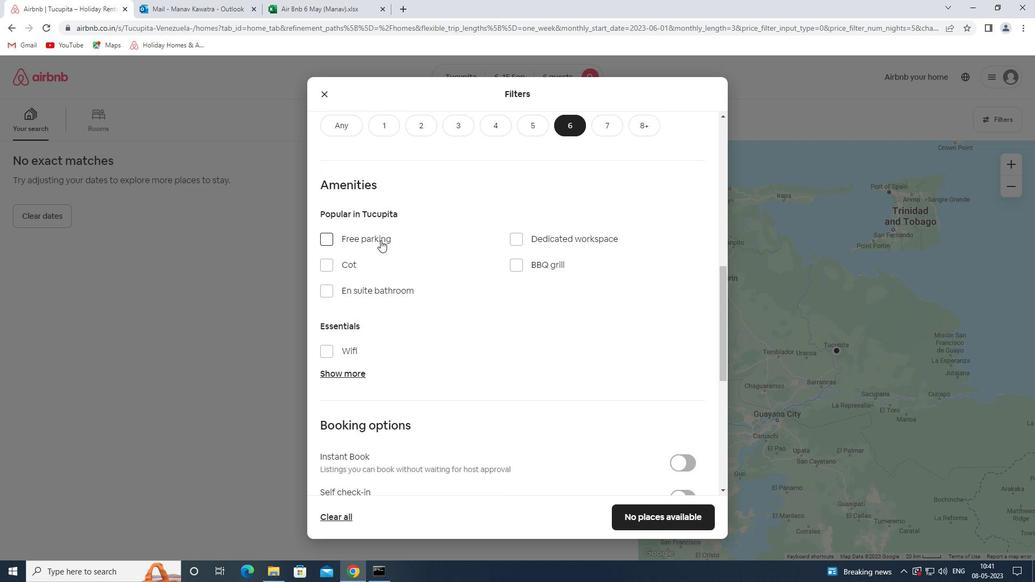 
Action: Mouse scrolled (380, 241) with delta (0, 0)
Screenshot: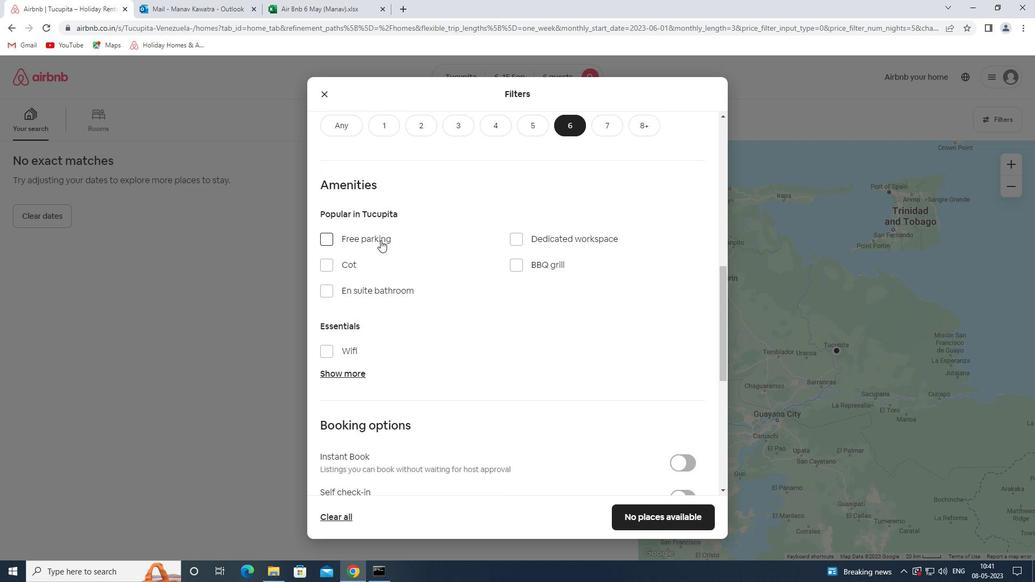 
Action: Mouse scrolled (380, 241) with delta (0, 0)
Screenshot: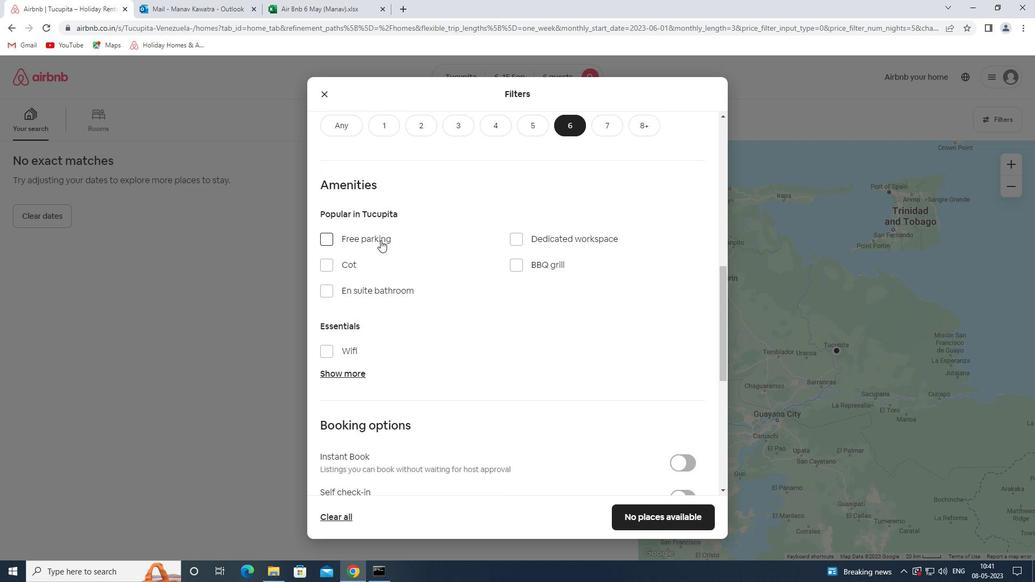 
Action: Mouse scrolled (380, 240) with delta (0, 0)
Screenshot: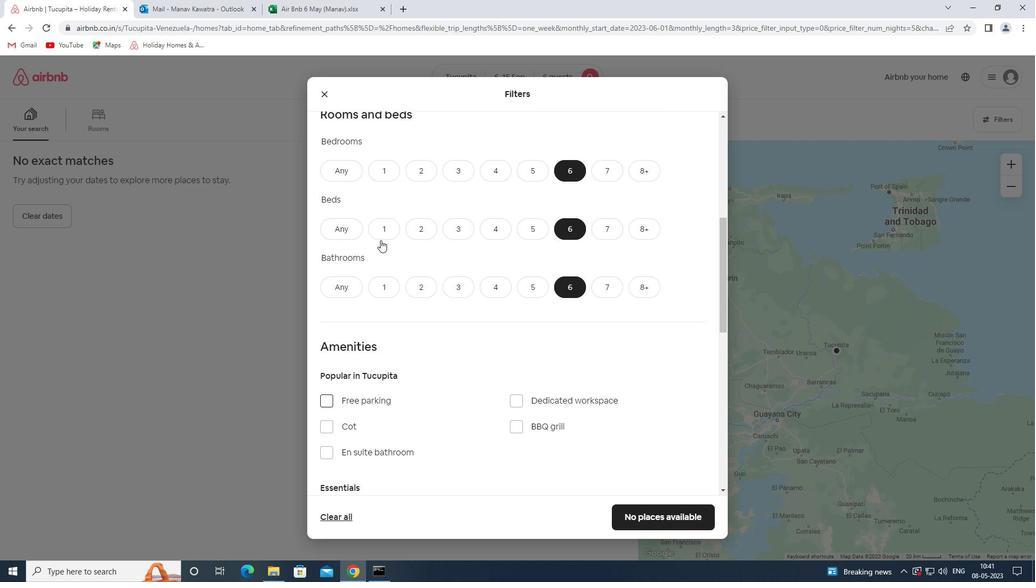 
Action: Mouse scrolled (380, 240) with delta (0, 0)
Screenshot: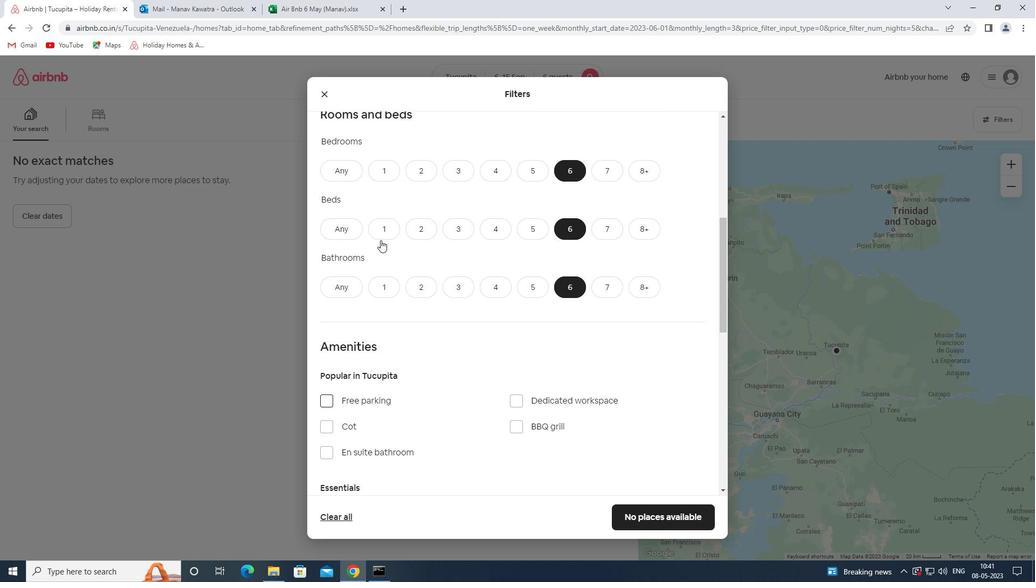 
Action: Mouse scrolled (380, 240) with delta (0, 0)
Screenshot: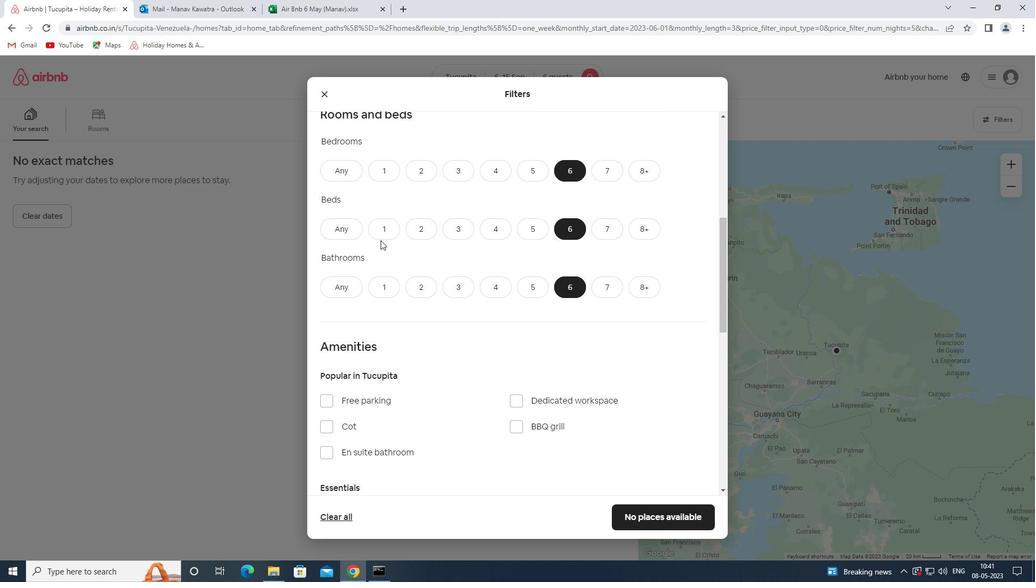 
Action: Mouse moved to (378, 240)
Screenshot: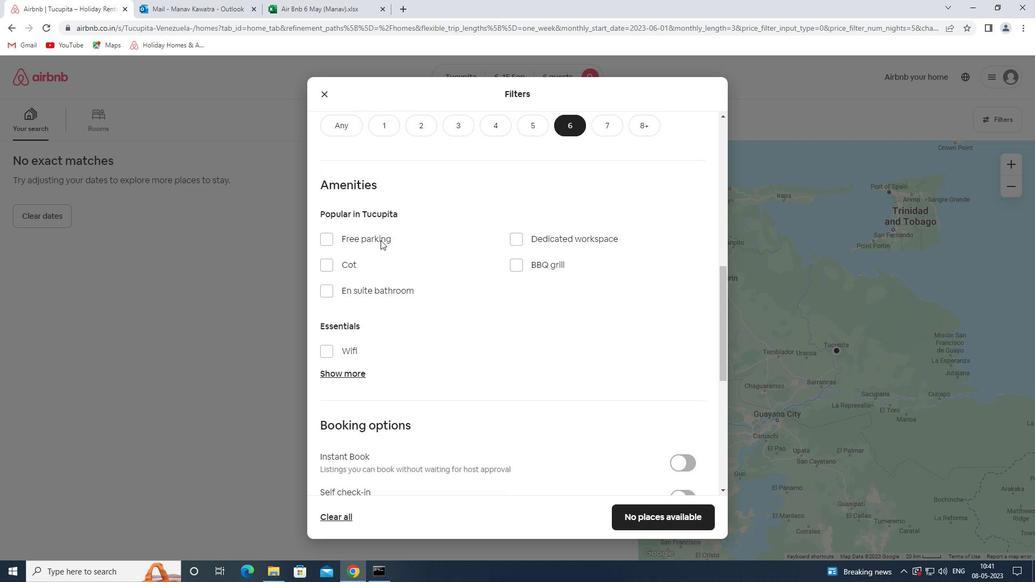 
Action: Mouse pressed left at (378, 240)
Screenshot: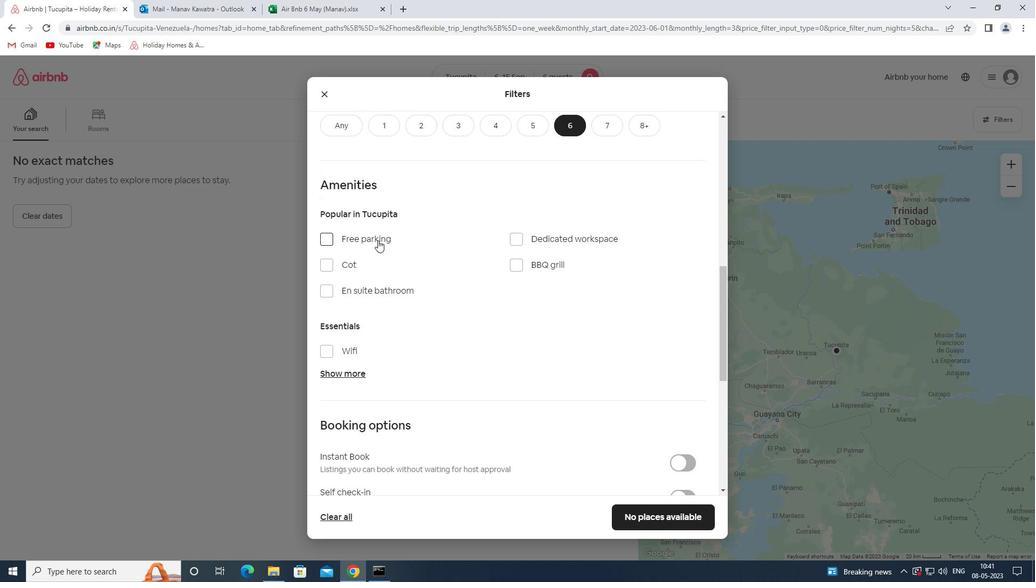 
Action: Mouse moved to (344, 372)
Screenshot: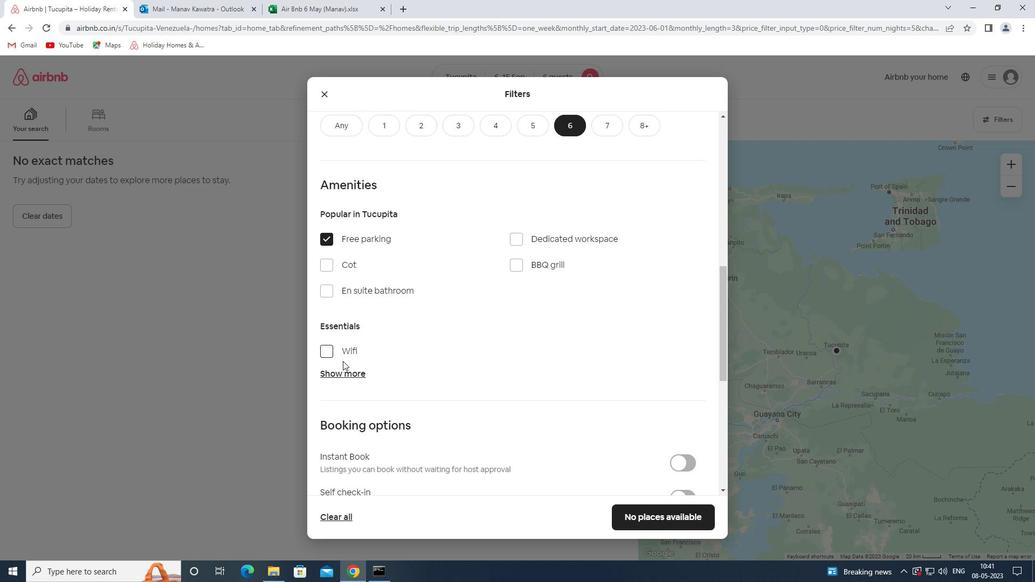 
Action: Mouse pressed left at (344, 372)
Screenshot: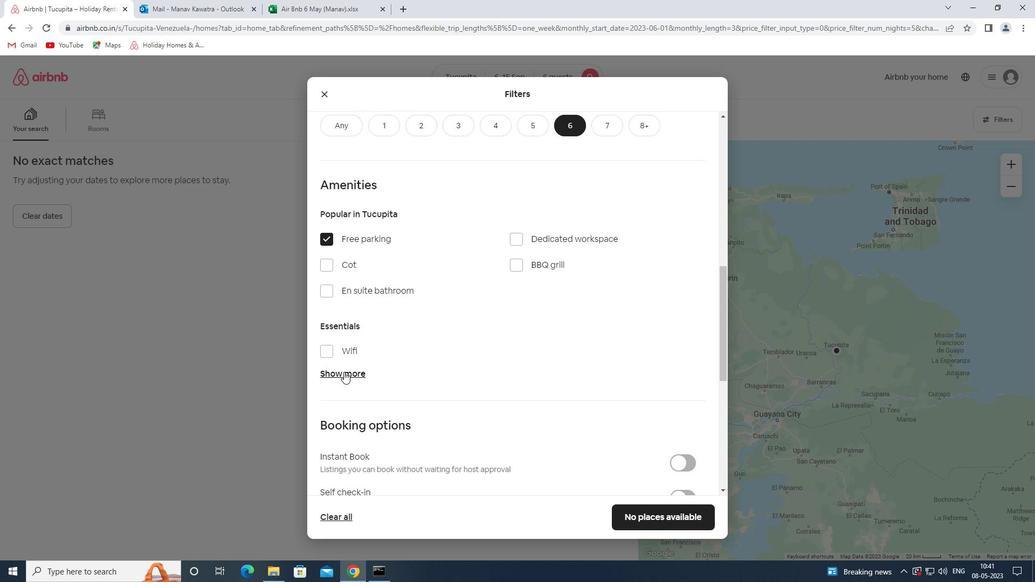 
Action: Mouse moved to (336, 352)
Screenshot: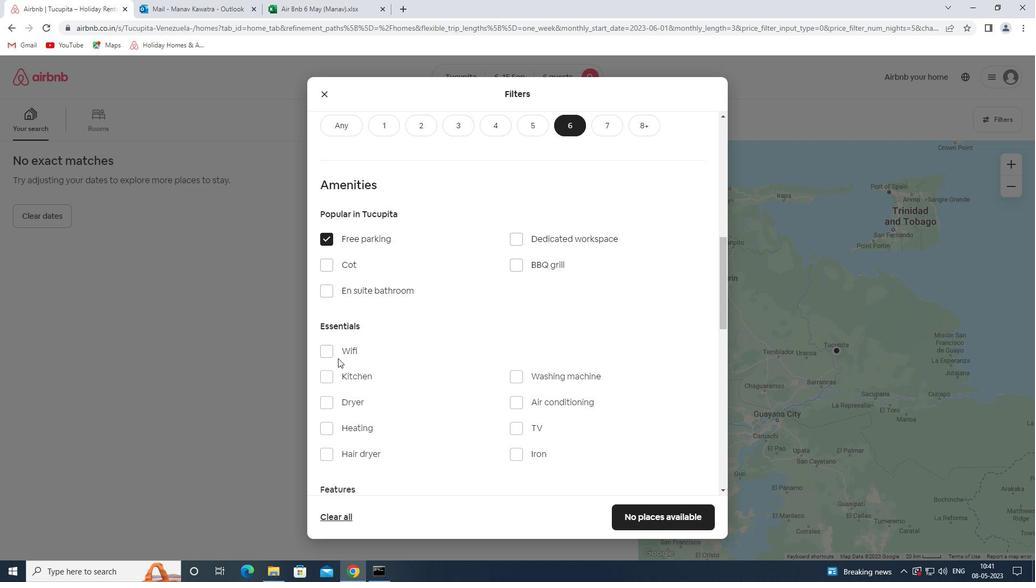 
Action: Mouse pressed left at (336, 352)
Screenshot: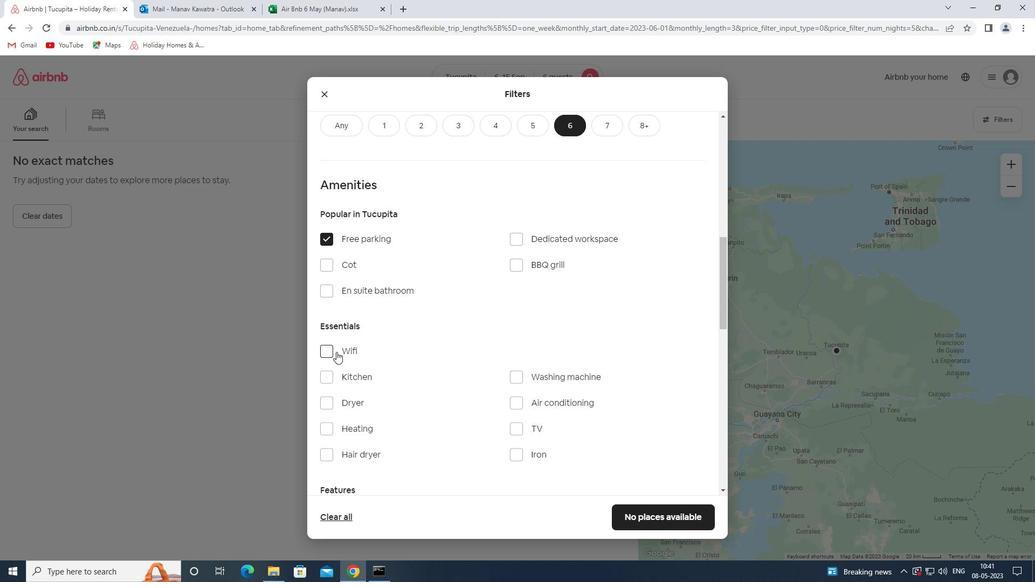 
Action: Mouse moved to (447, 357)
Screenshot: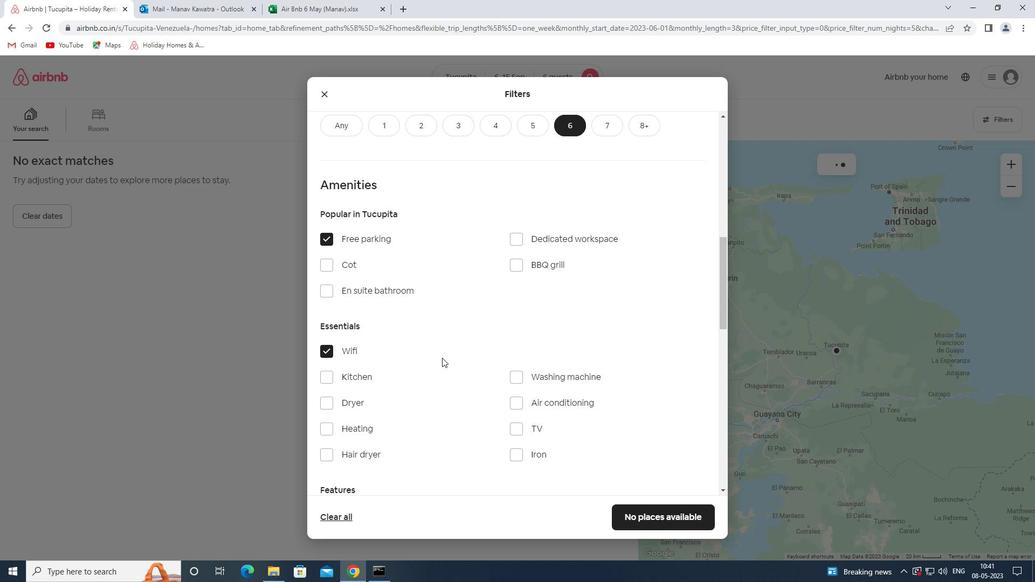 
Action: Mouse scrolled (447, 356) with delta (0, 0)
Screenshot: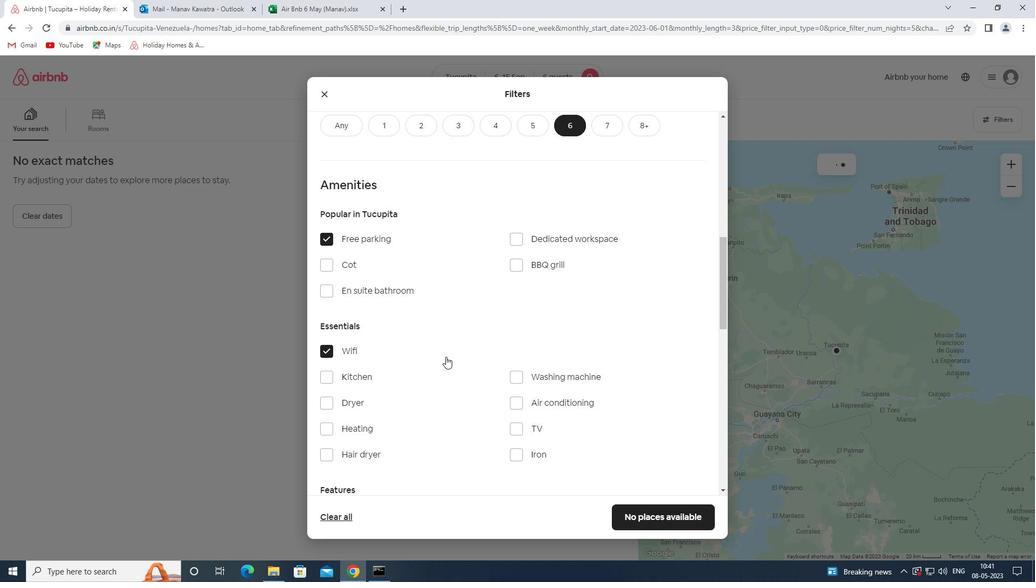 
Action: Mouse moved to (448, 356)
Screenshot: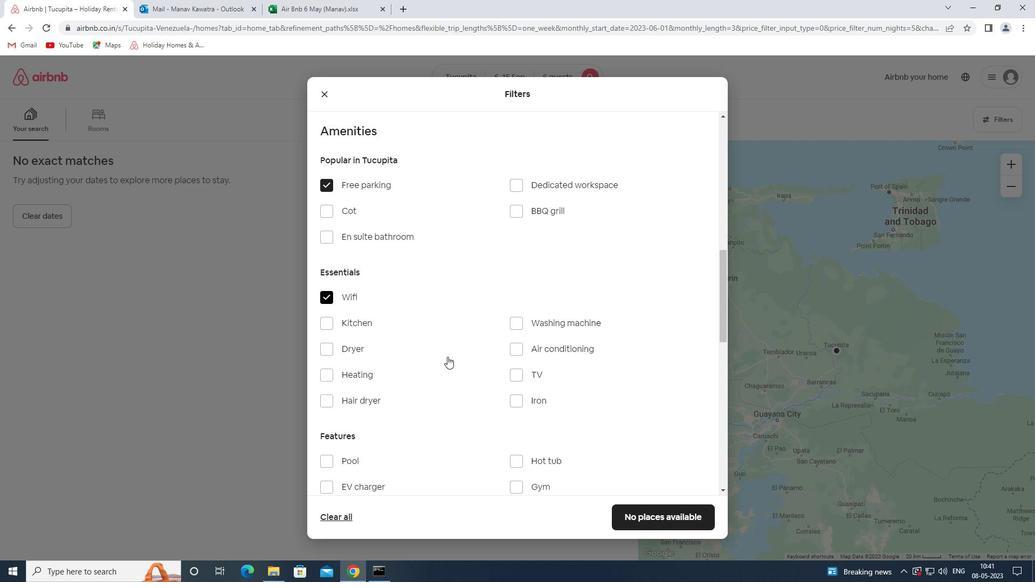 
Action: Mouse scrolled (448, 356) with delta (0, 0)
Screenshot: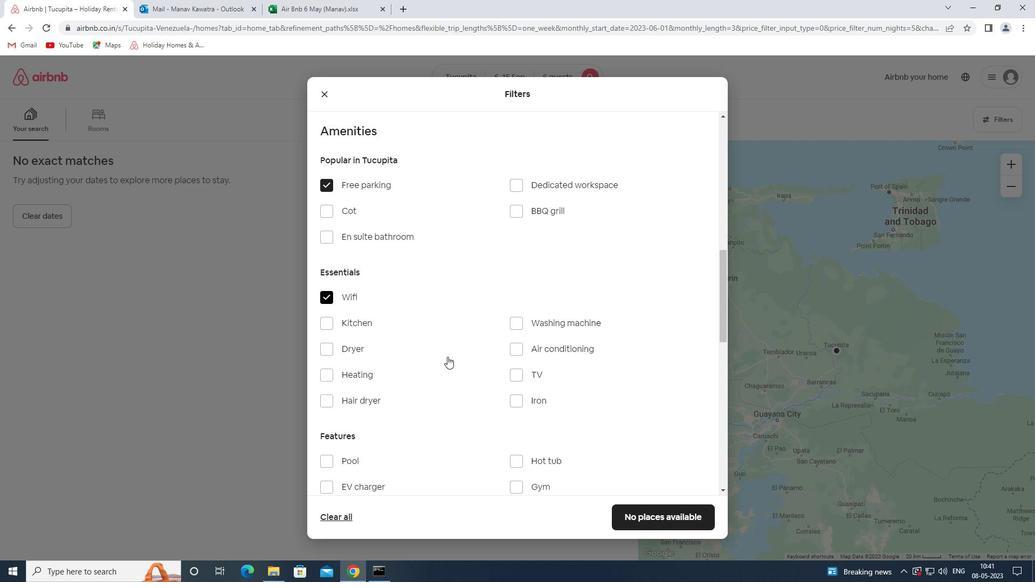 
Action: Mouse moved to (532, 322)
Screenshot: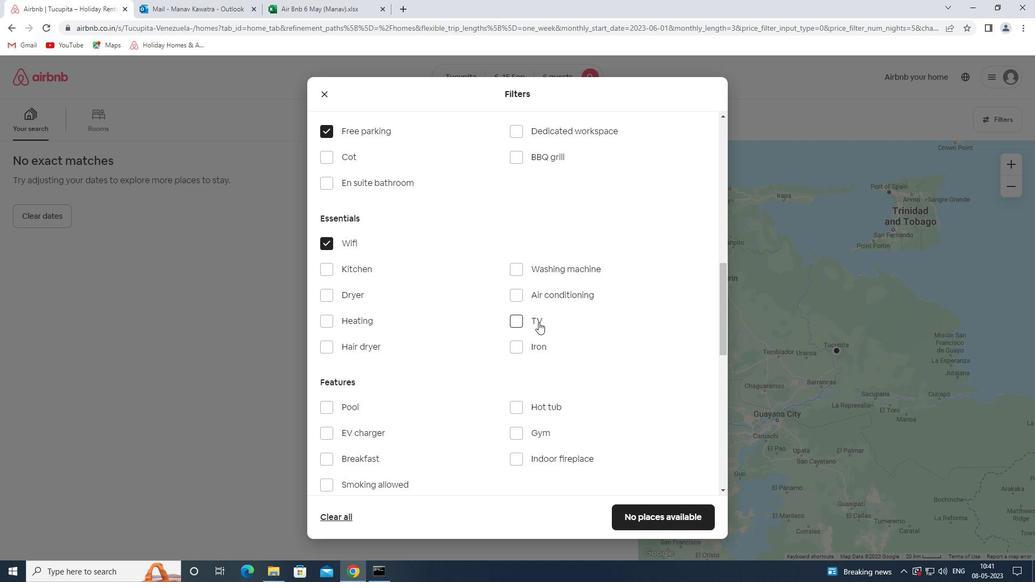 
Action: Mouse pressed left at (532, 322)
Screenshot: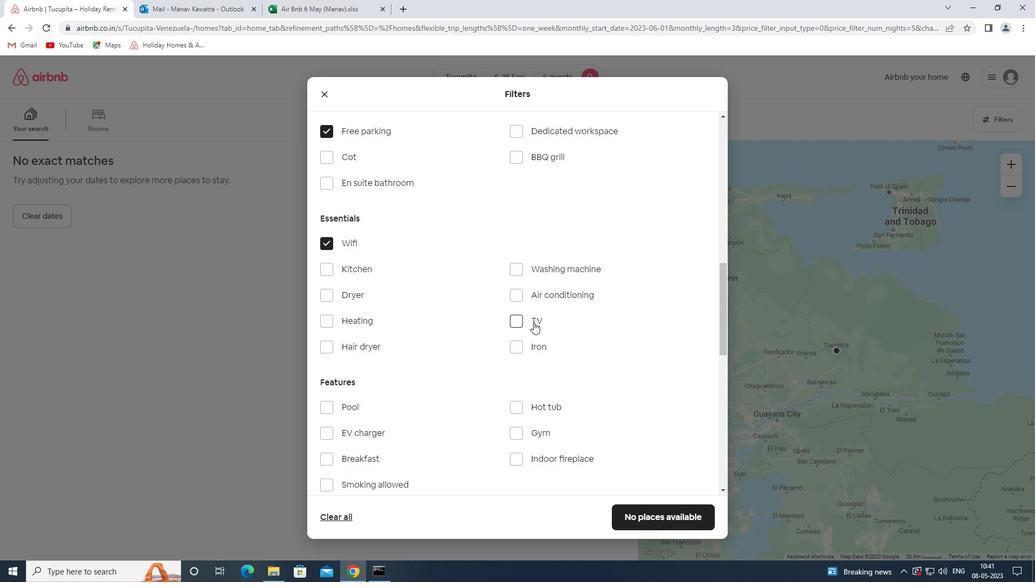 
Action: Mouse moved to (406, 388)
Screenshot: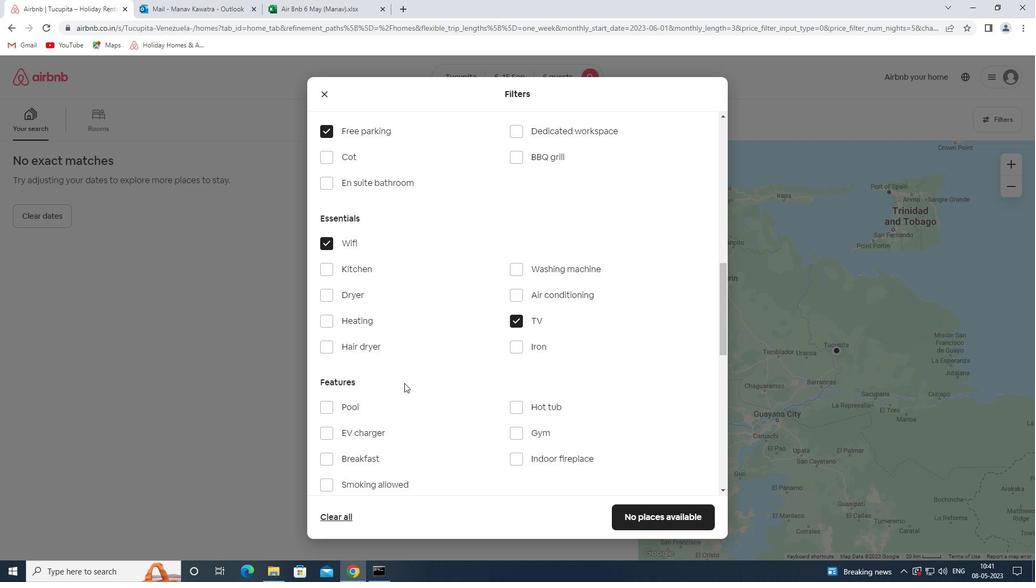 
Action: Mouse scrolled (406, 388) with delta (0, 0)
Screenshot: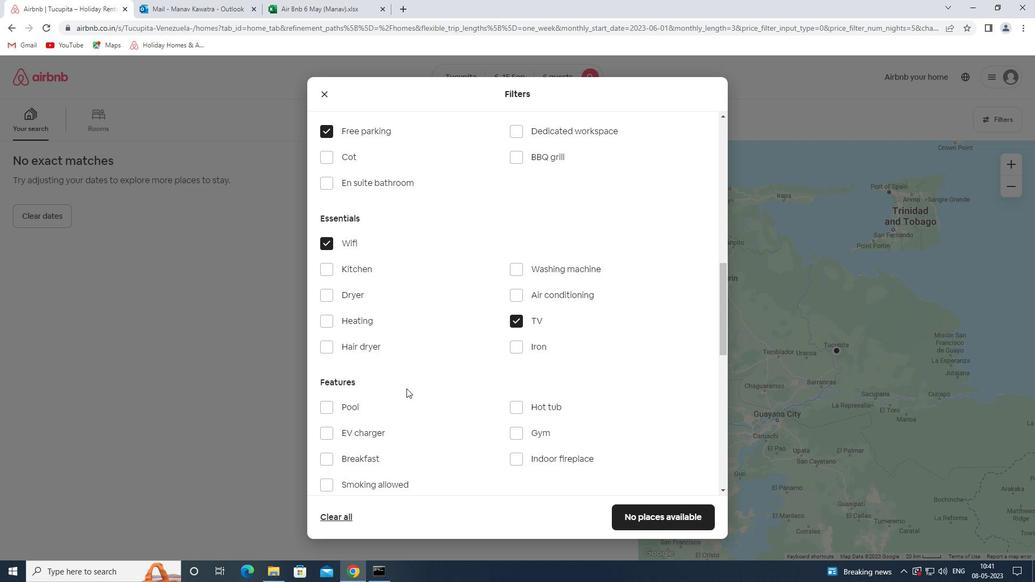 
Action: Mouse moved to (520, 377)
Screenshot: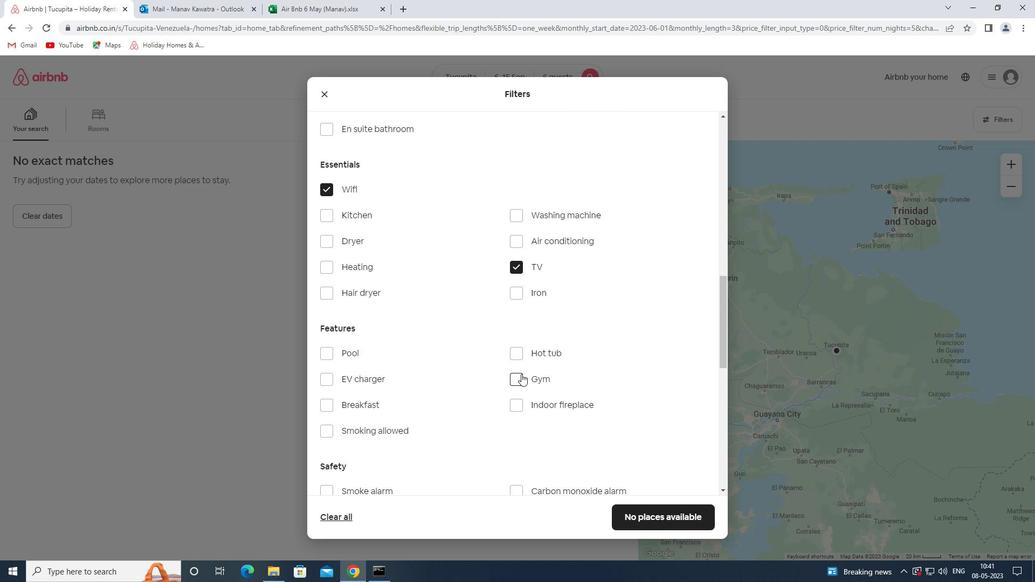 
Action: Mouse pressed left at (520, 377)
Screenshot: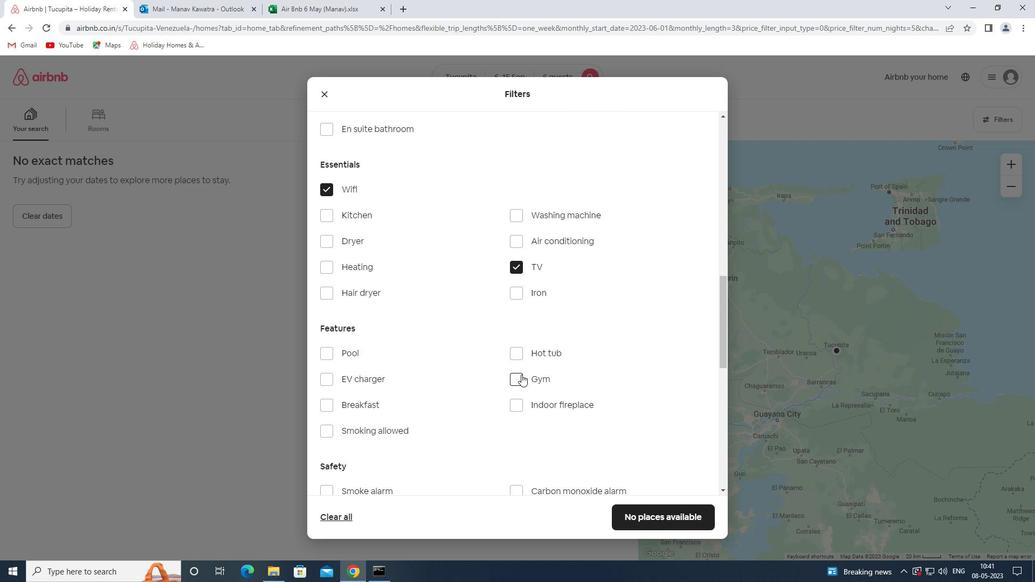 
Action: Mouse moved to (367, 401)
Screenshot: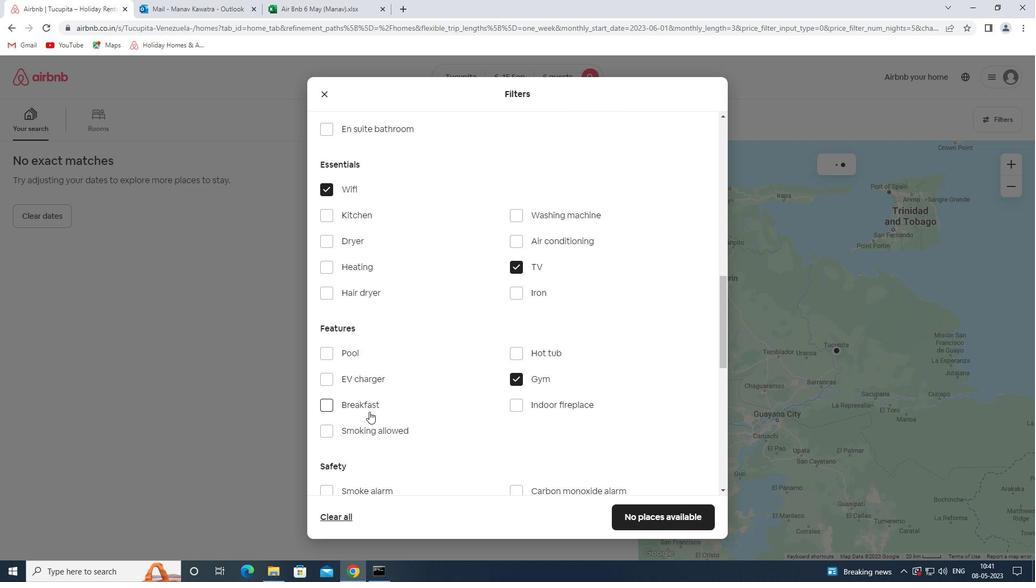 
Action: Mouse pressed left at (367, 401)
Screenshot: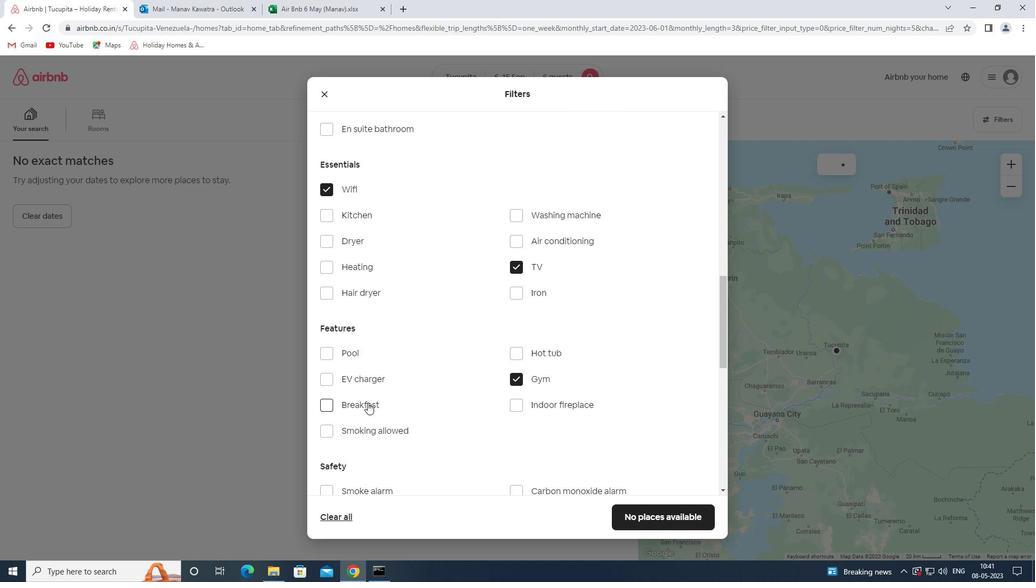 
Action: Mouse moved to (531, 329)
Screenshot: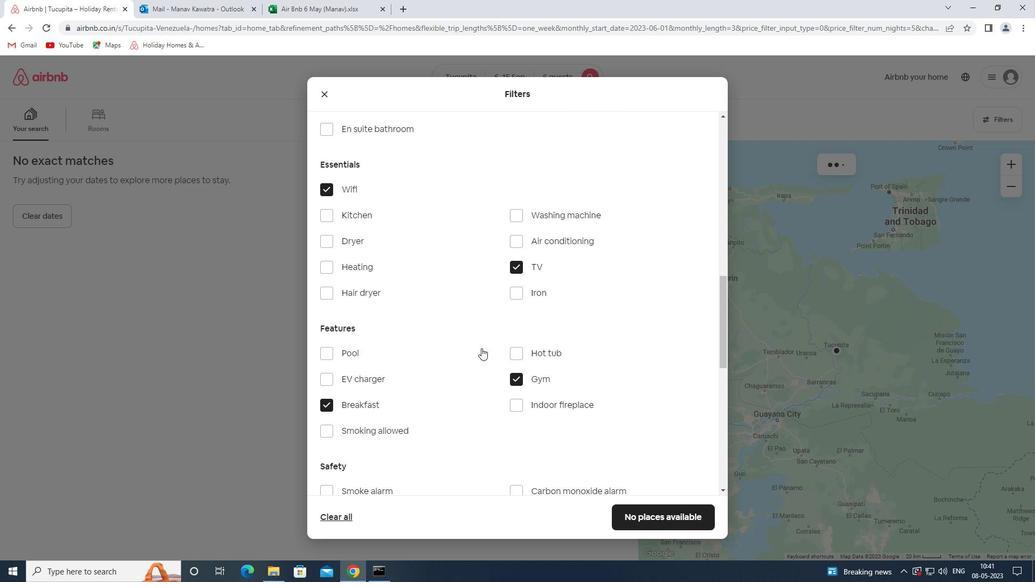 
Action: Mouse scrolled (531, 328) with delta (0, 0)
Screenshot: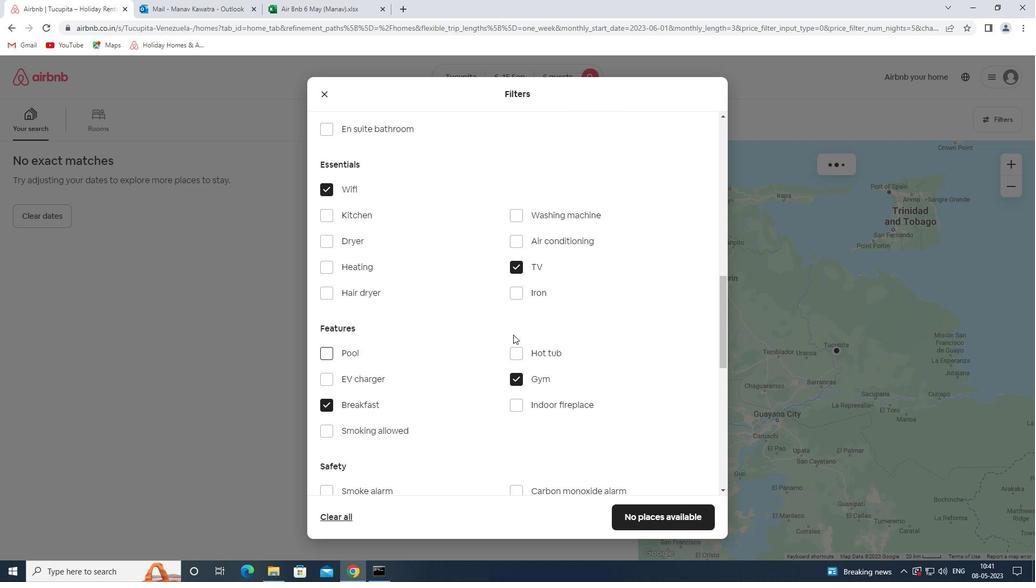 
Action: Mouse scrolled (531, 328) with delta (0, 0)
Screenshot: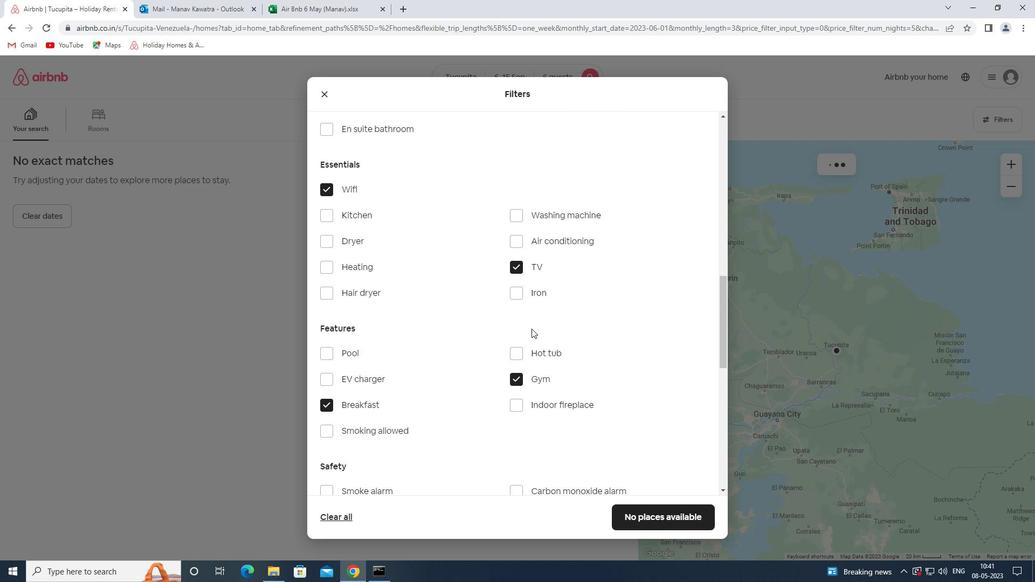 
Action: Mouse scrolled (531, 328) with delta (0, 0)
Screenshot: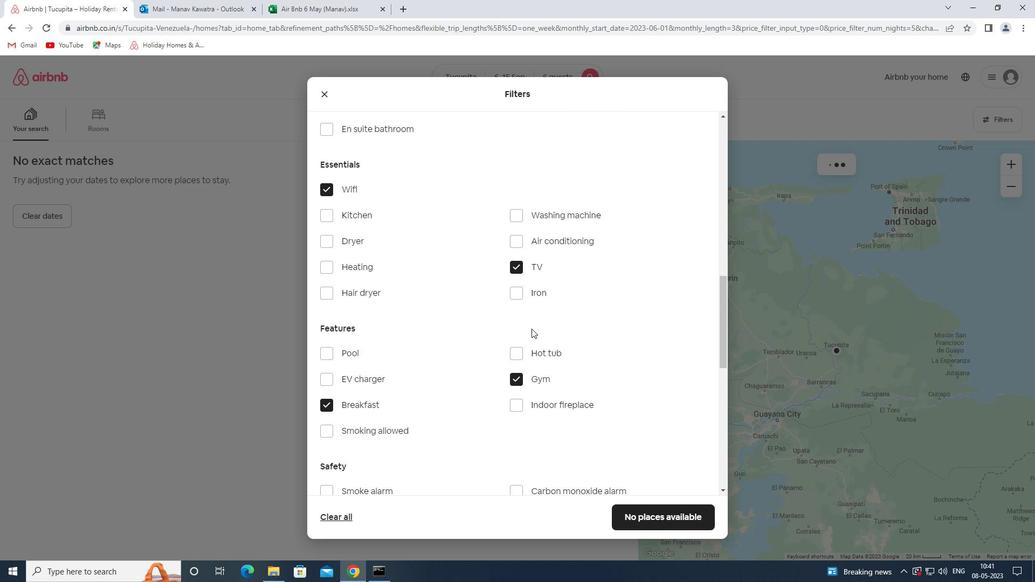
Action: Mouse scrolled (531, 328) with delta (0, 0)
Screenshot: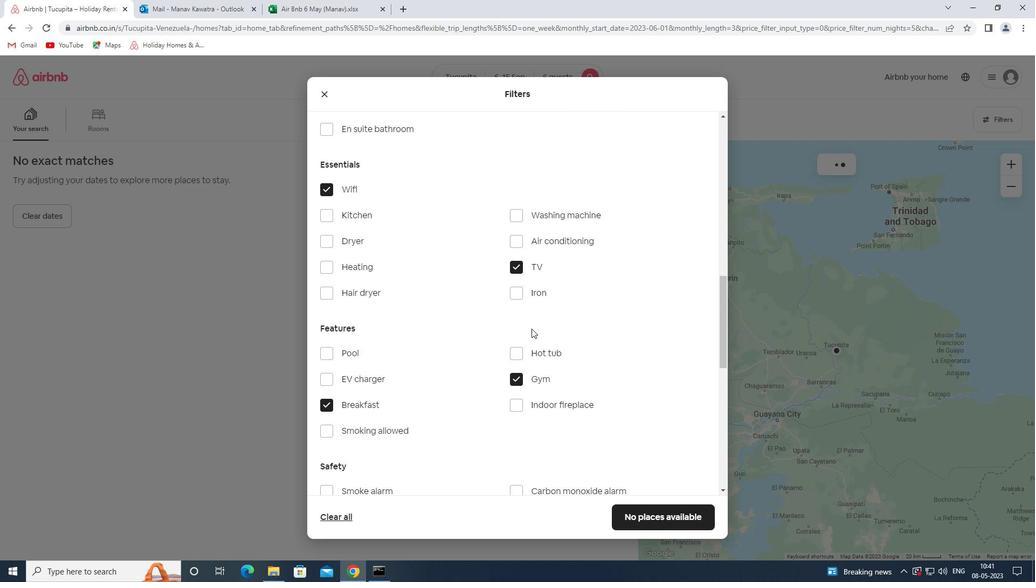 
Action: Mouse scrolled (531, 328) with delta (0, 0)
Screenshot: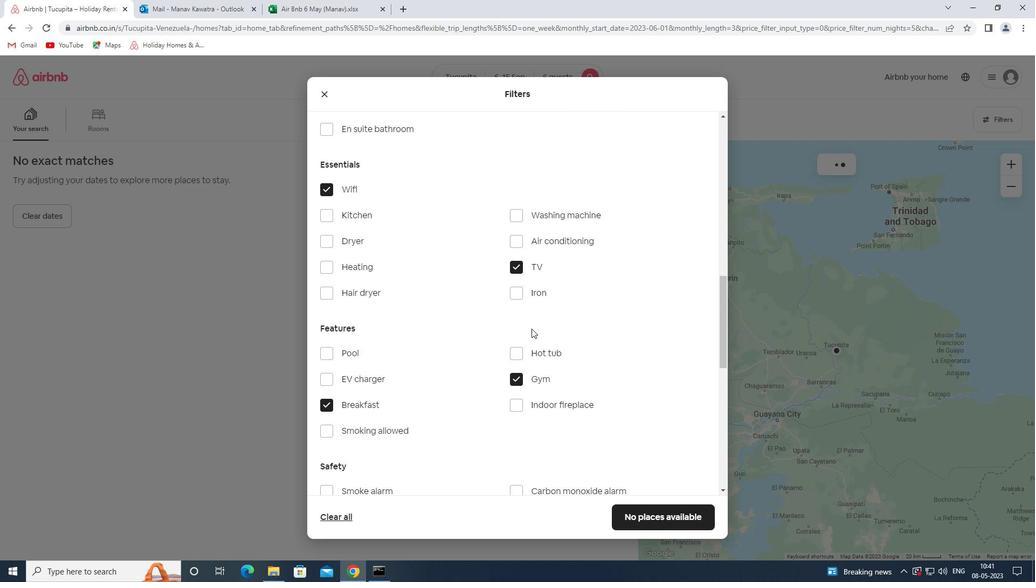 
Action: Mouse moved to (537, 327)
Screenshot: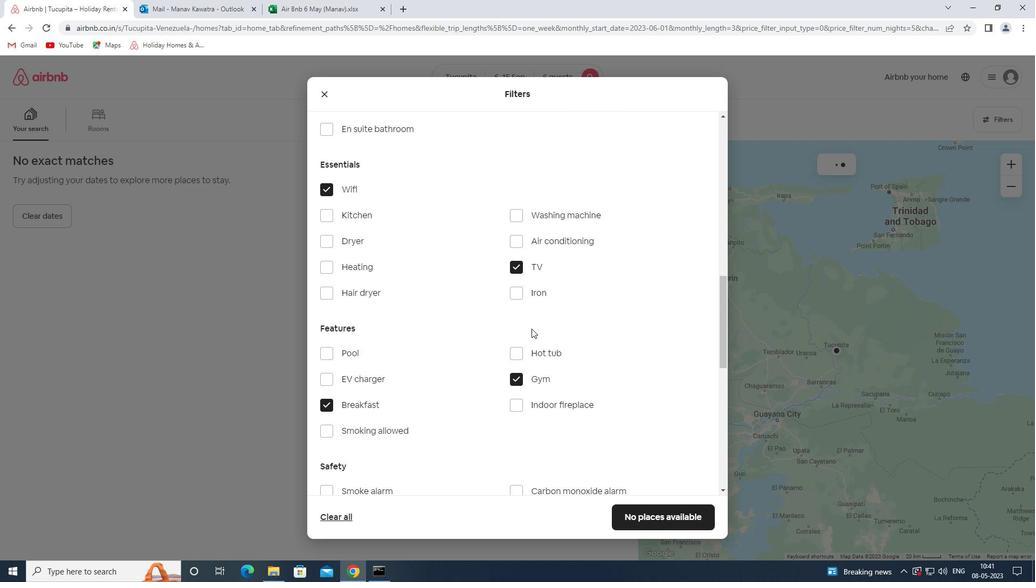 
Action: Mouse scrolled (537, 326) with delta (0, 0)
Screenshot: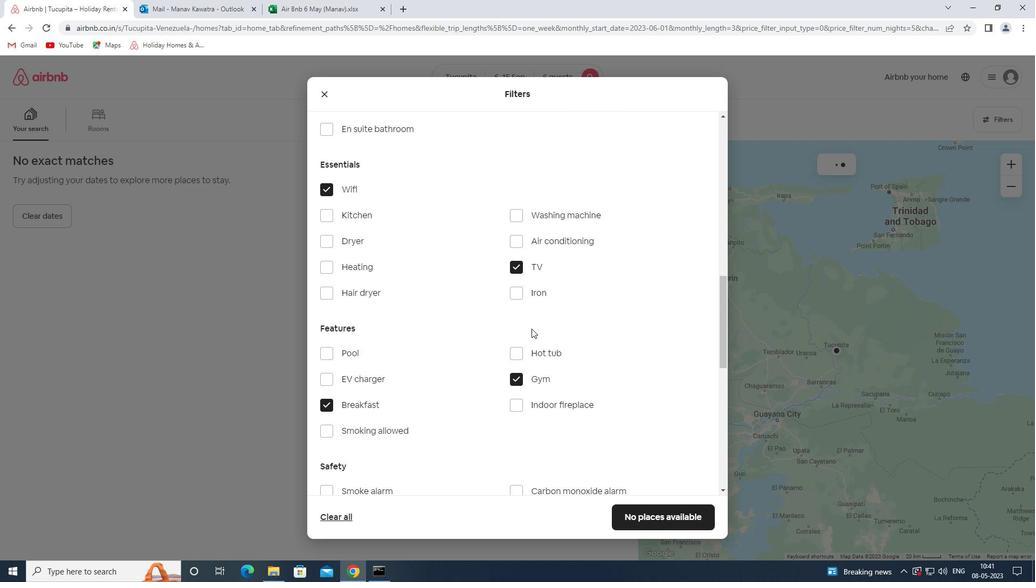 
Action: Mouse moved to (685, 319)
Screenshot: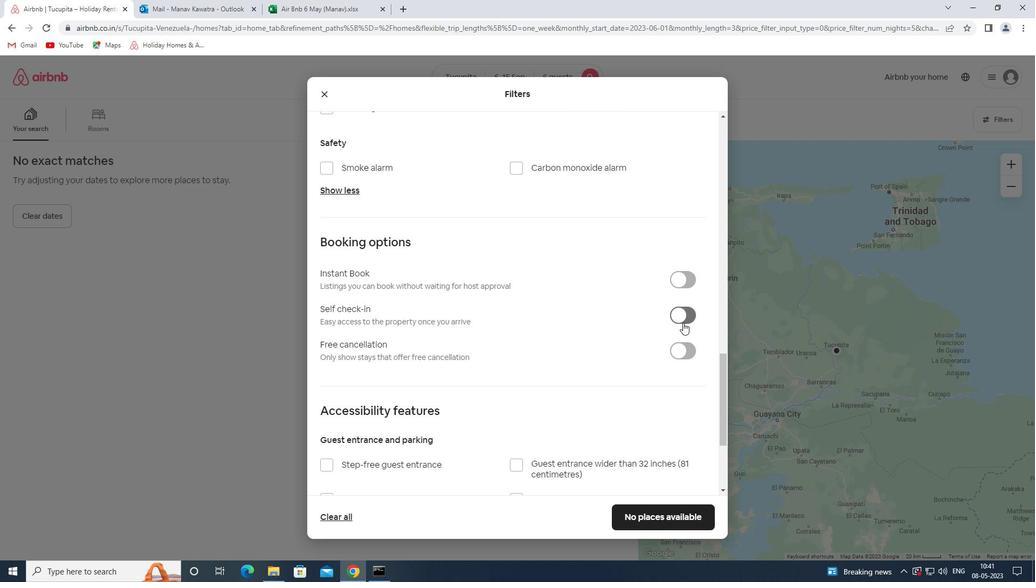 
Action: Mouse pressed left at (685, 319)
Screenshot: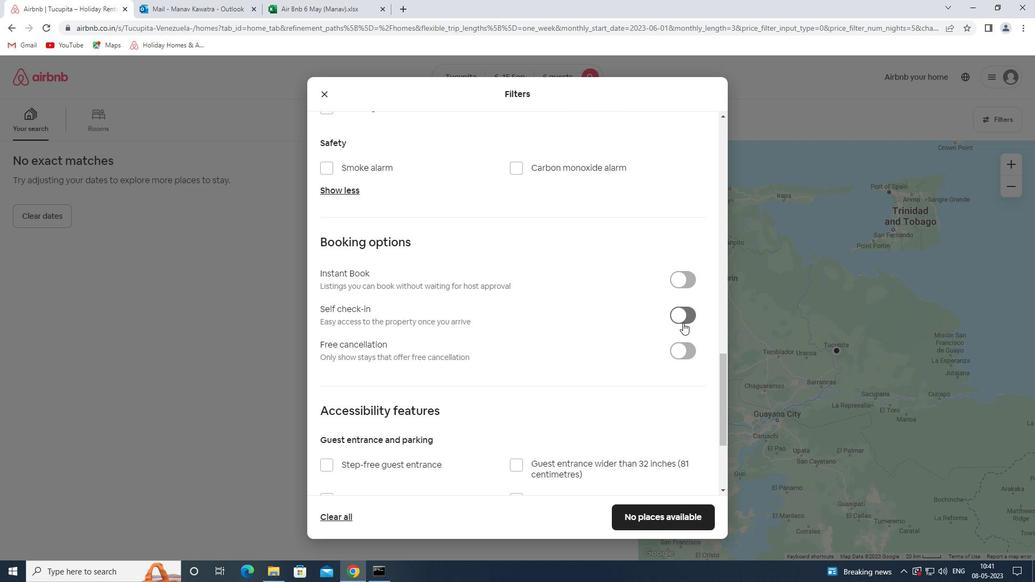 
Action: Mouse moved to (524, 356)
Screenshot: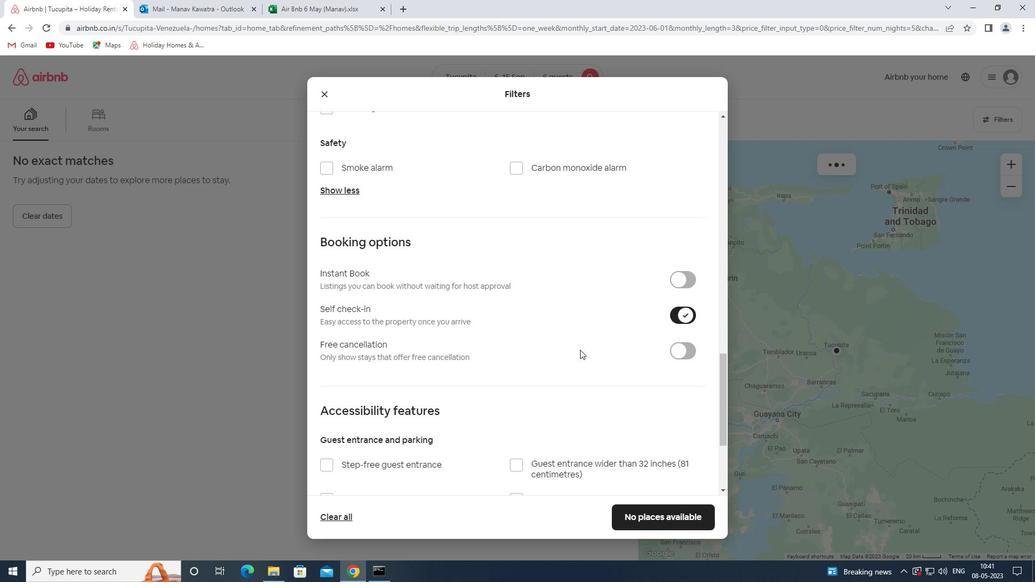 
Action: Mouse scrolled (524, 356) with delta (0, 0)
Screenshot: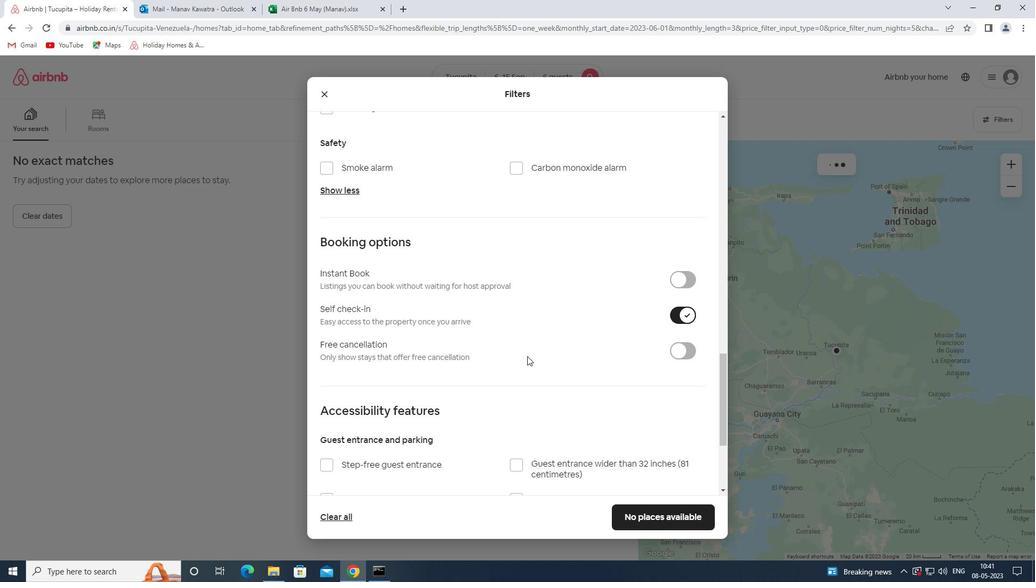 
Action: Mouse scrolled (524, 356) with delta (0, 0)
Screenshot: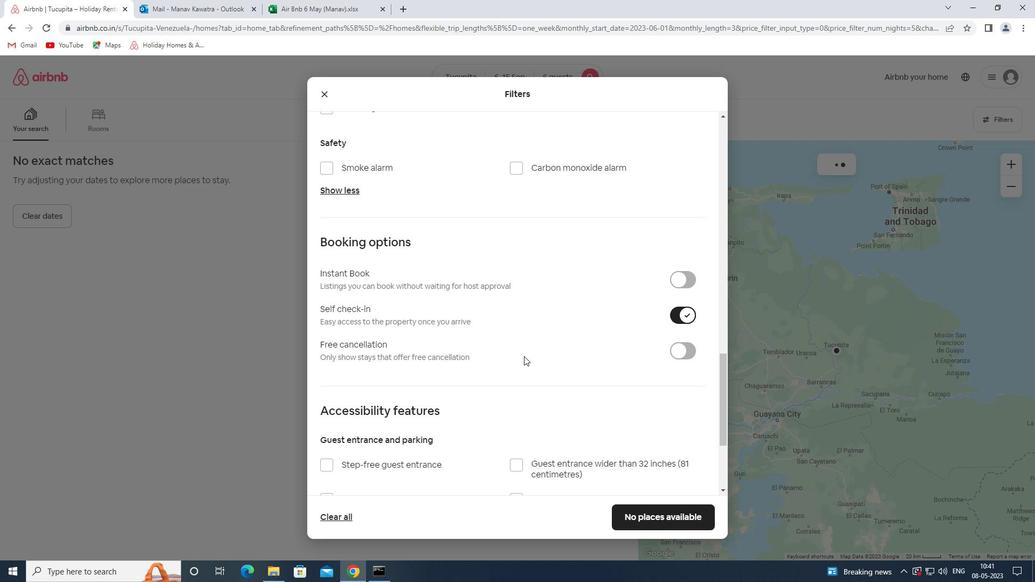 
Action: Mouse scrolled (524, 356) with delta (0, 0)
Screenshot: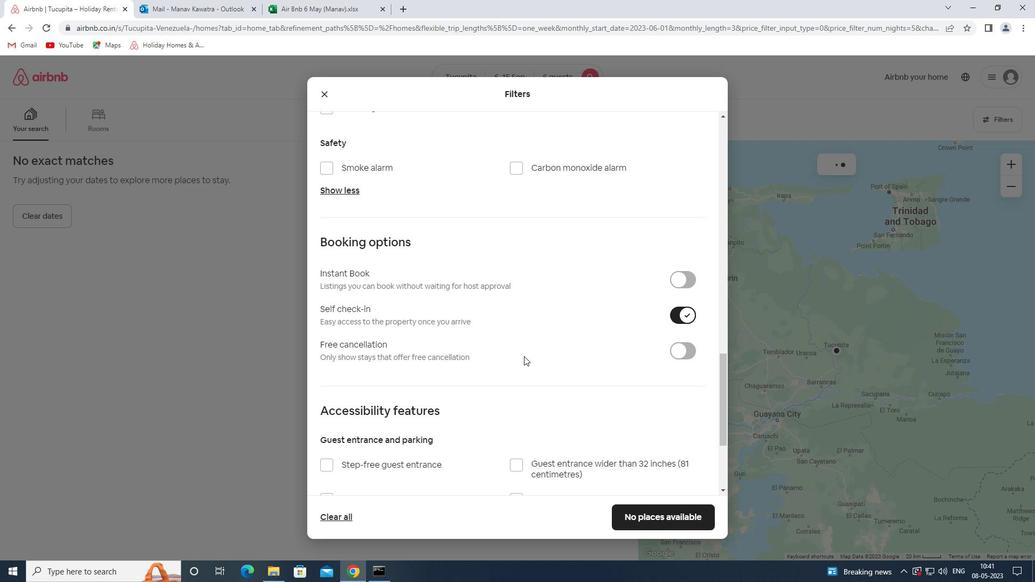 
Action: Mouse scrolled (524, 356) with delta (0, 0)
Screenshot: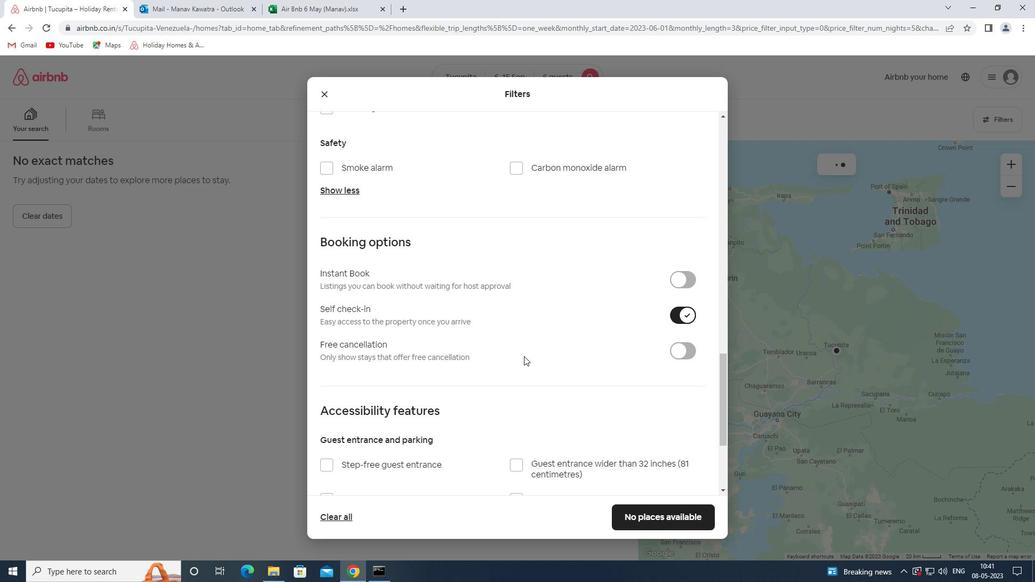 
Action: Mouse scrolled (524, 356) with delta (0, 0)
Screenshot: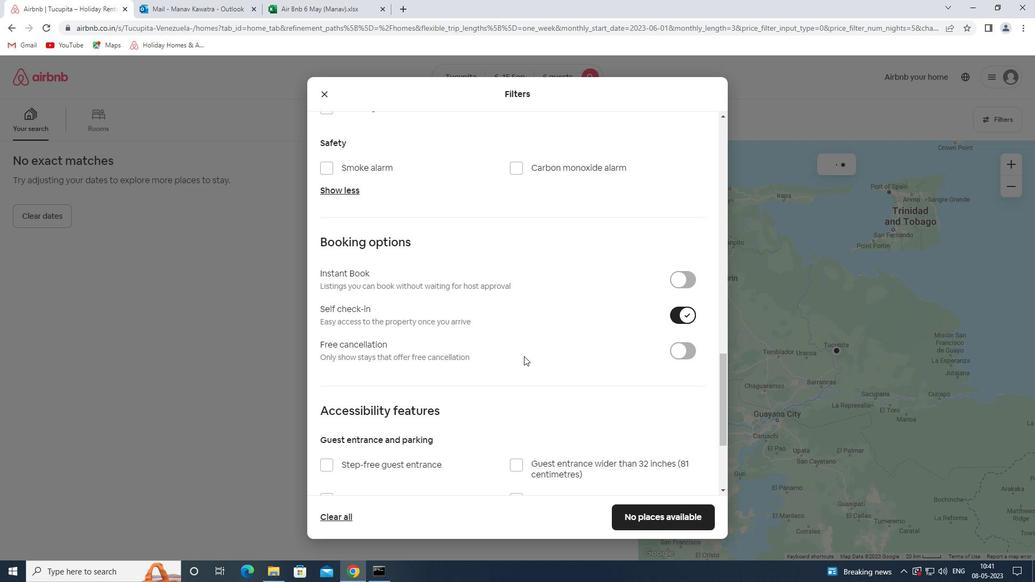 
Action: Mouse moved to (380, 437)
Screenshot: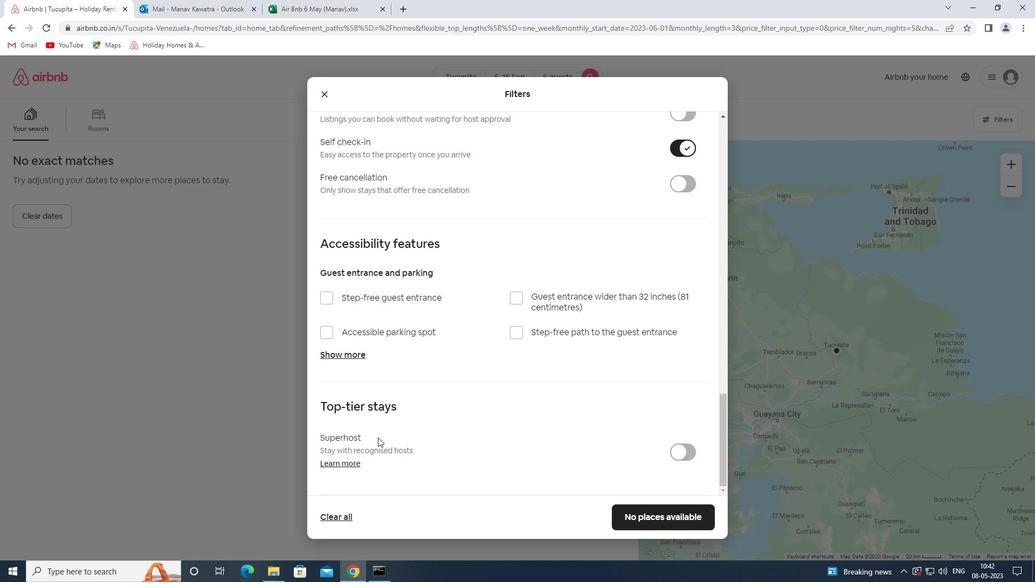 
Action: Mouse scrolled (380, 436) with delta (0, 0)
Screenshot: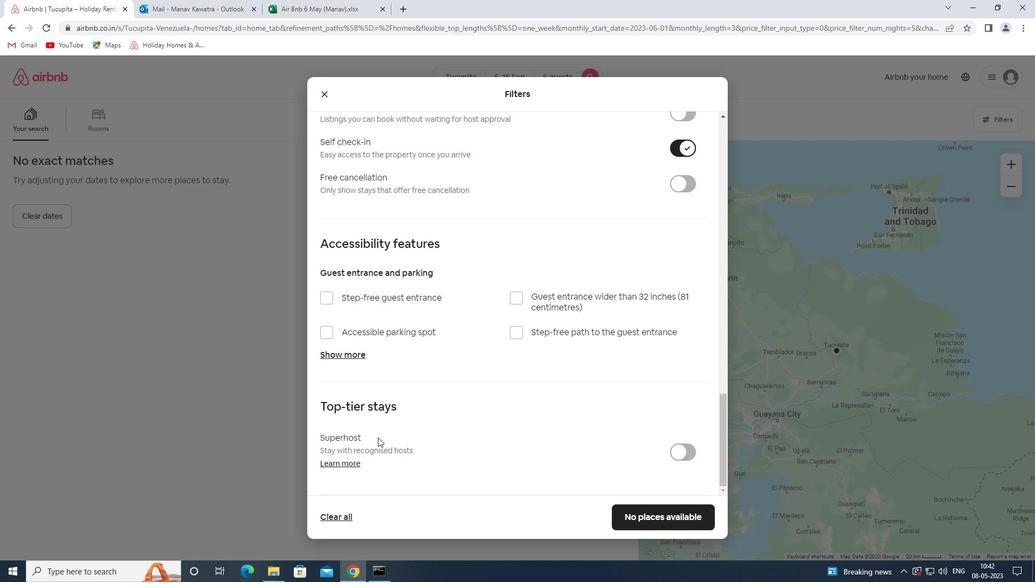 
Action: Mouse moved to (380, 436)
Screenshot: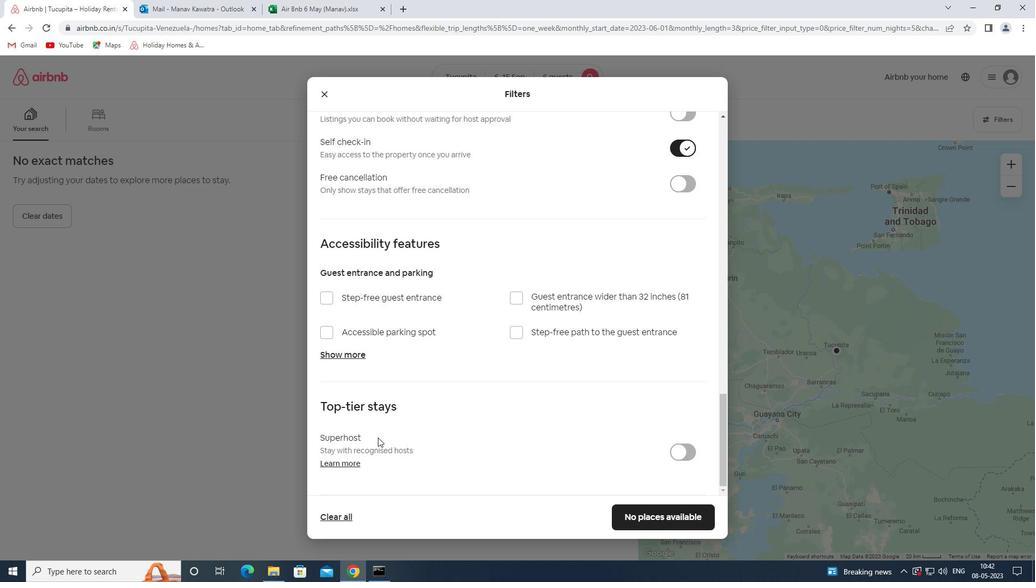 
Action: Mouse scrolled (380, 436) with delta (0, 0)
Screenshot: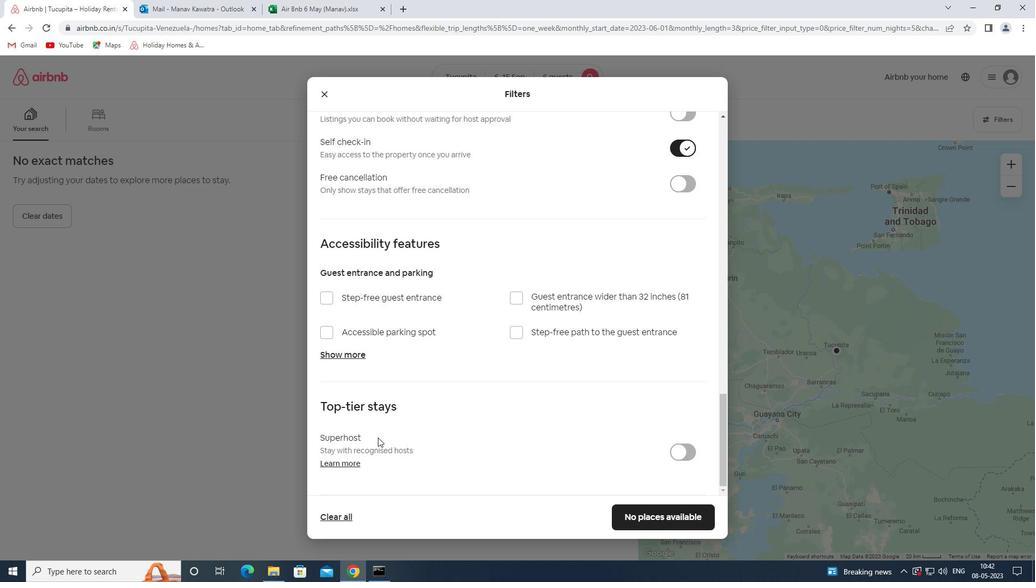 
Action: Mouse scrolled (380, 436) with delta (0, 0)
Screenshot: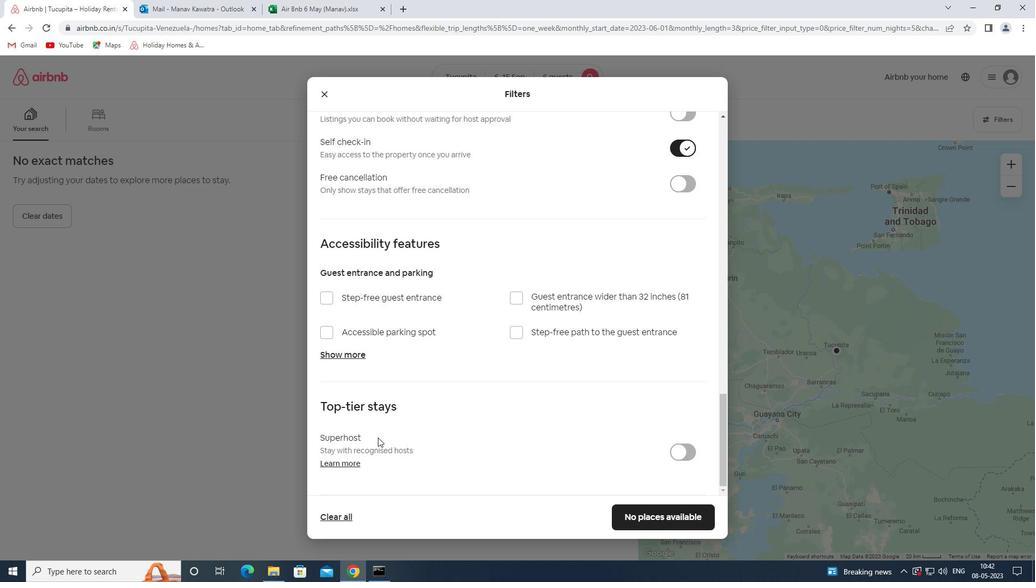 
Action: Mouse scrolled (380, 436) with delta (0, 0)
Screenshot: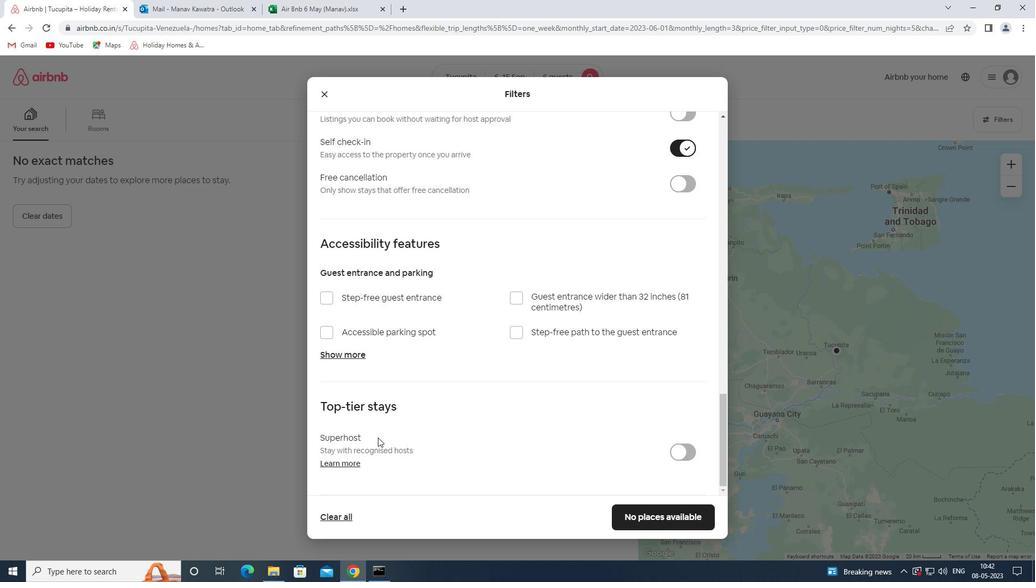
Action: Mouse scrolled (380, 436) with delta (0, 0)
Screenshot: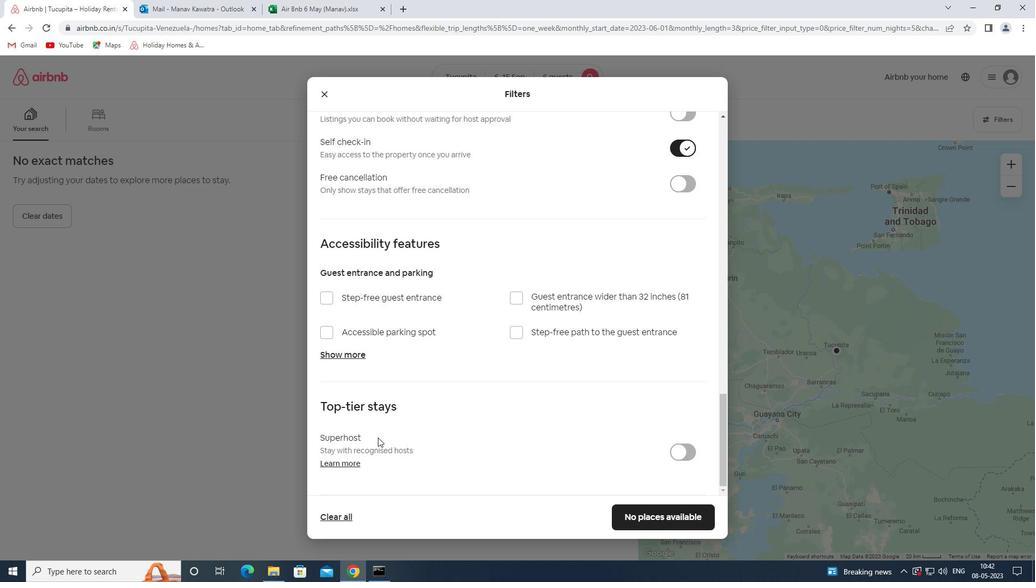 
Action: Mouse scrolled (380, 436) with delta (0, 0)
Screenshot: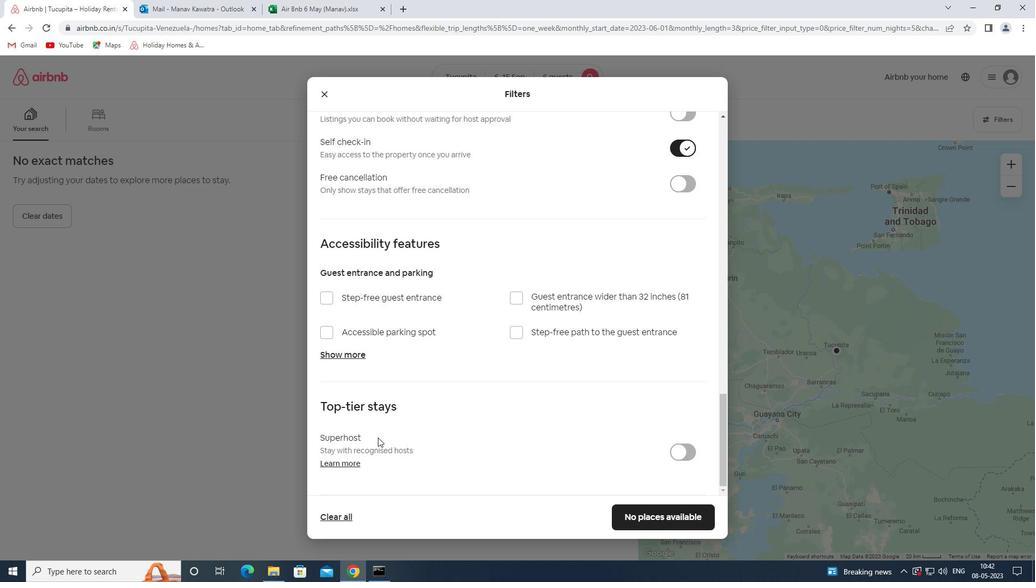 
Action: Mouse scrolled (380, 436) with delta (0, 0)
Screenshot: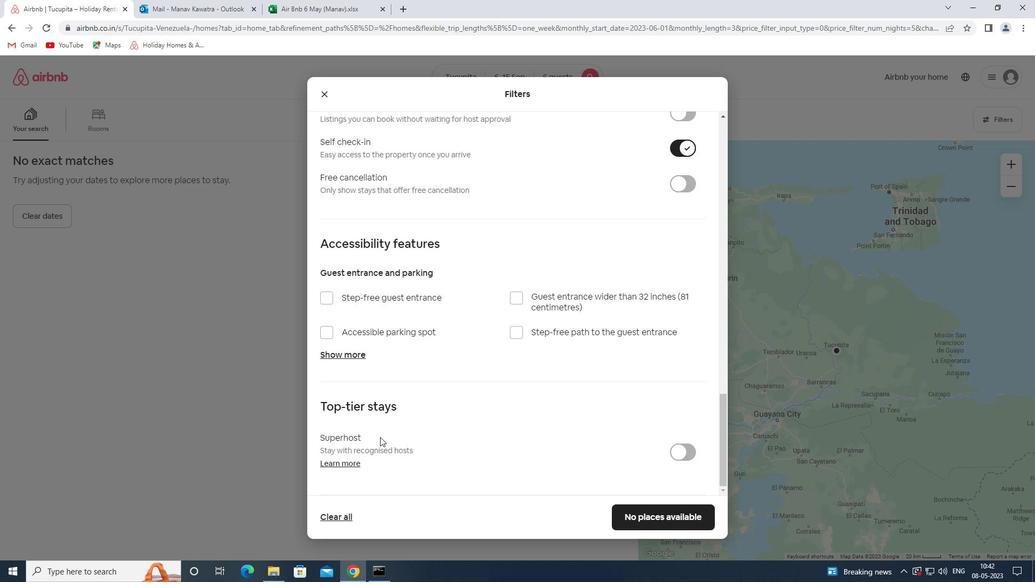 
Action: Mouse moved to (639, 522)
Screenshot: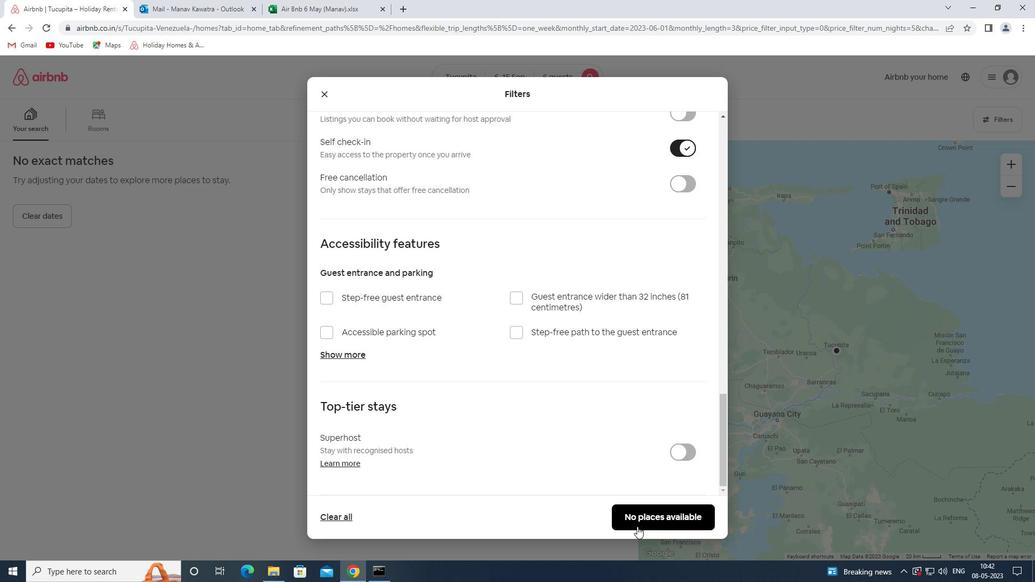 
Action: Mouse pressed left at (639, 522)
Screenshot: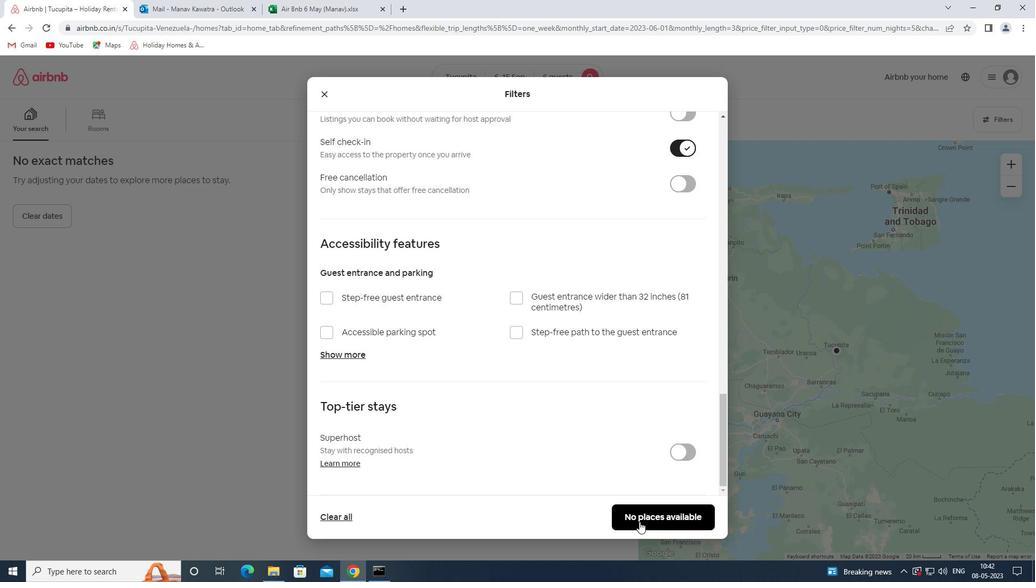 
Action: Mouse moved to (637, 487)
Screenshot: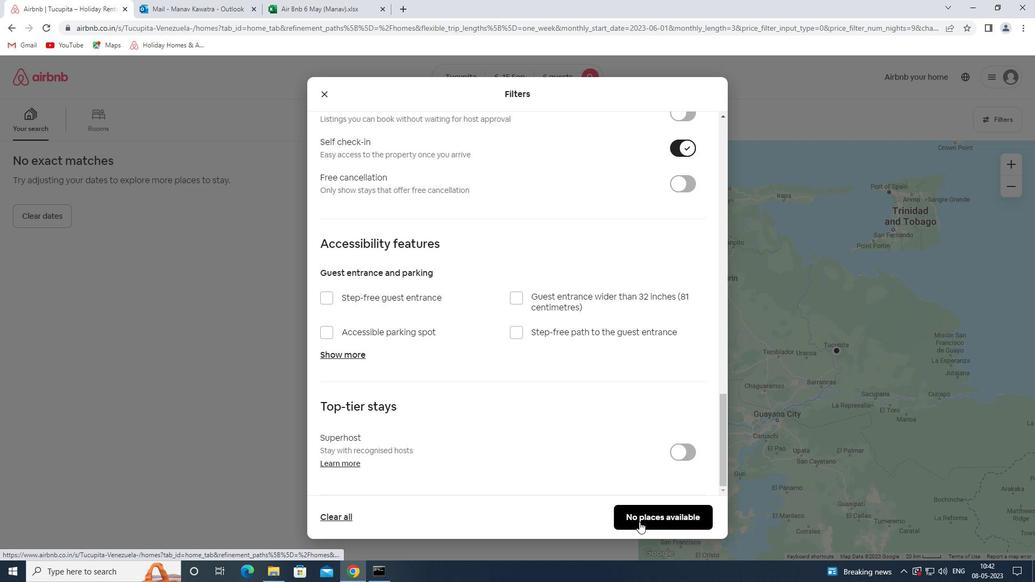 
